 Task: Send an email with the signature Hudson Clark with the subject Congratulations on a new job and the message As per our discussion, please find attached the revised proposal for your review. from softage.8@softage.net to softage.2@softage.net and move the email from Sent Items to the folder Restaurants
Action: Mouse moved to (60, 133)
Screenshot: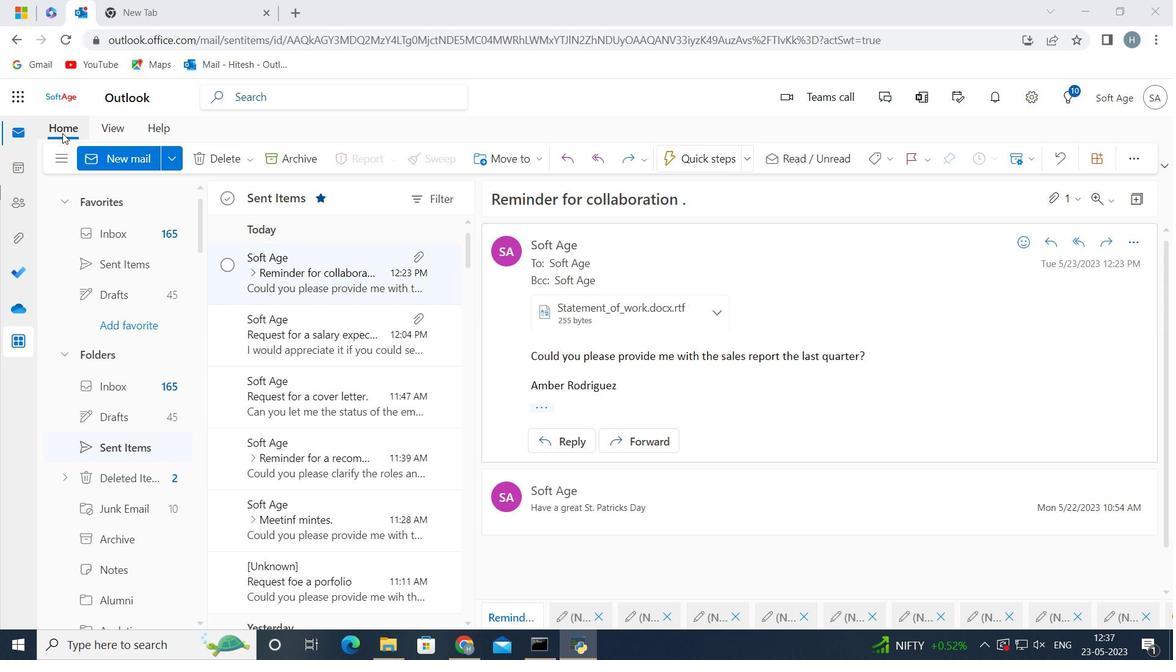 
Action: Mouse pressed left at (60, 133)
Screenshot: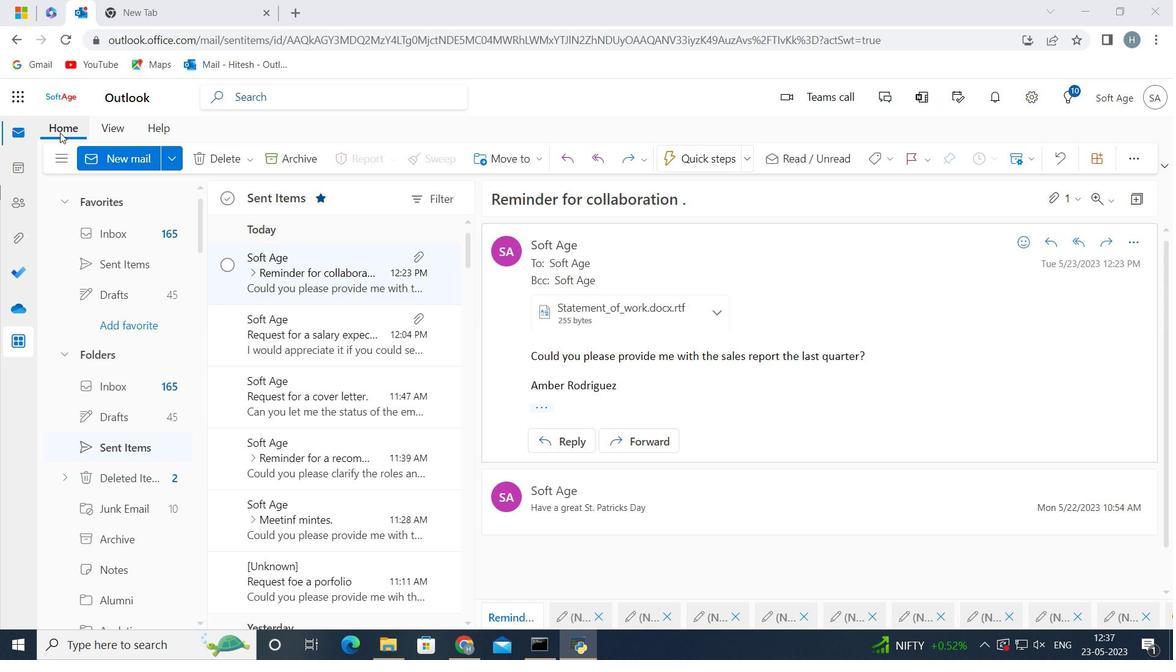 
Action: Mouse moved to (117, 159)
Screenshot: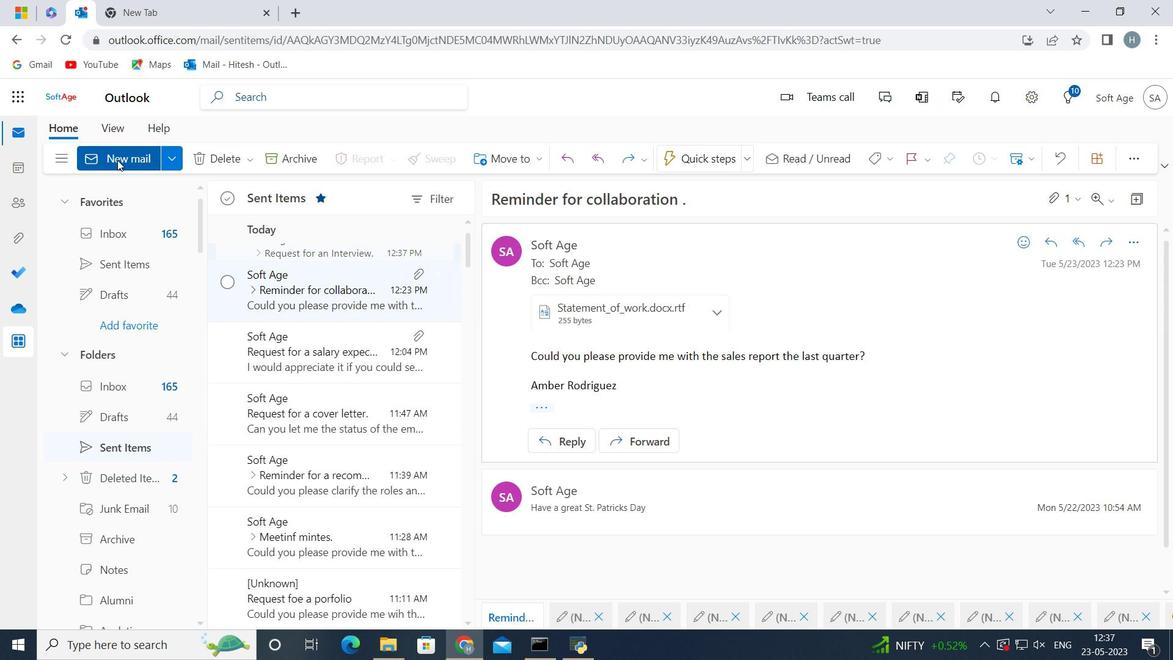 
Action: Mouse pressed left at (117, 159)
Screenshot: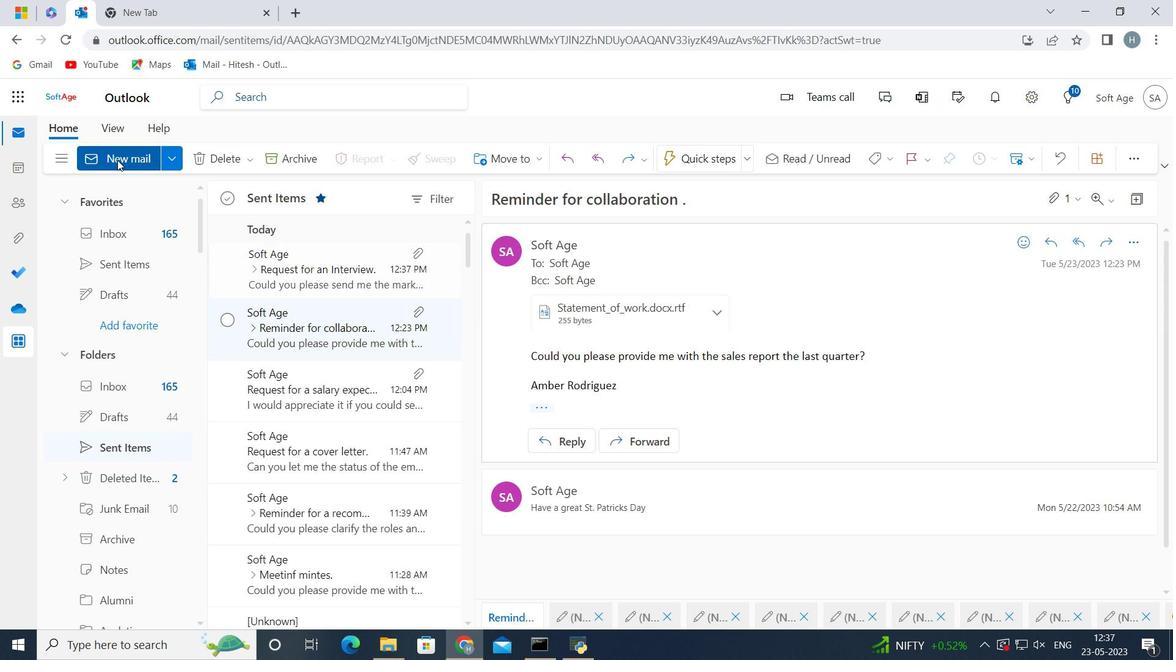 
Action: Mouse moved to (1149, 136)
Screenshot: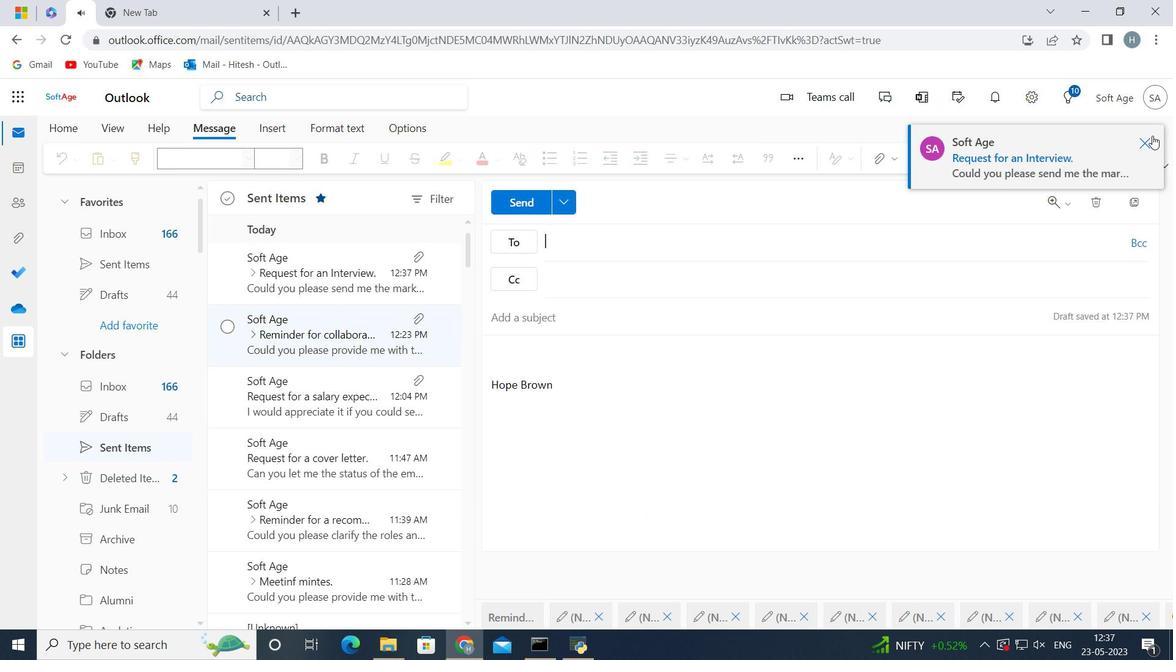 
Action: Mouse pressed left at (1149, 136)
Screenshot: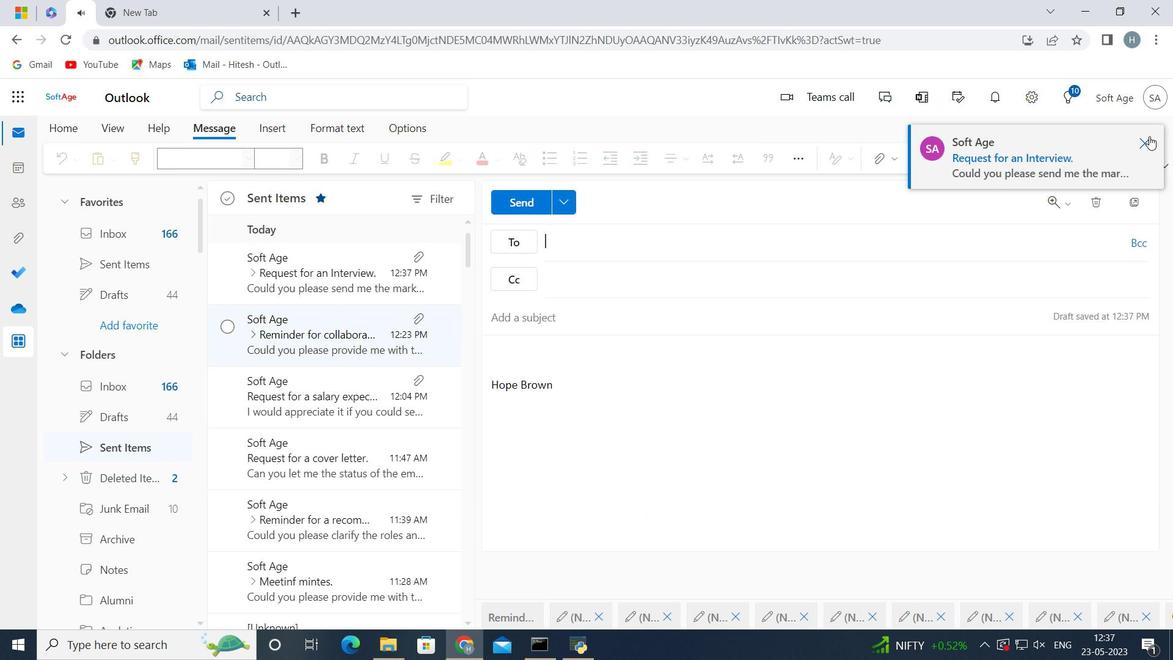 
Action: Mouse moved to (964, 162)
Screenshot: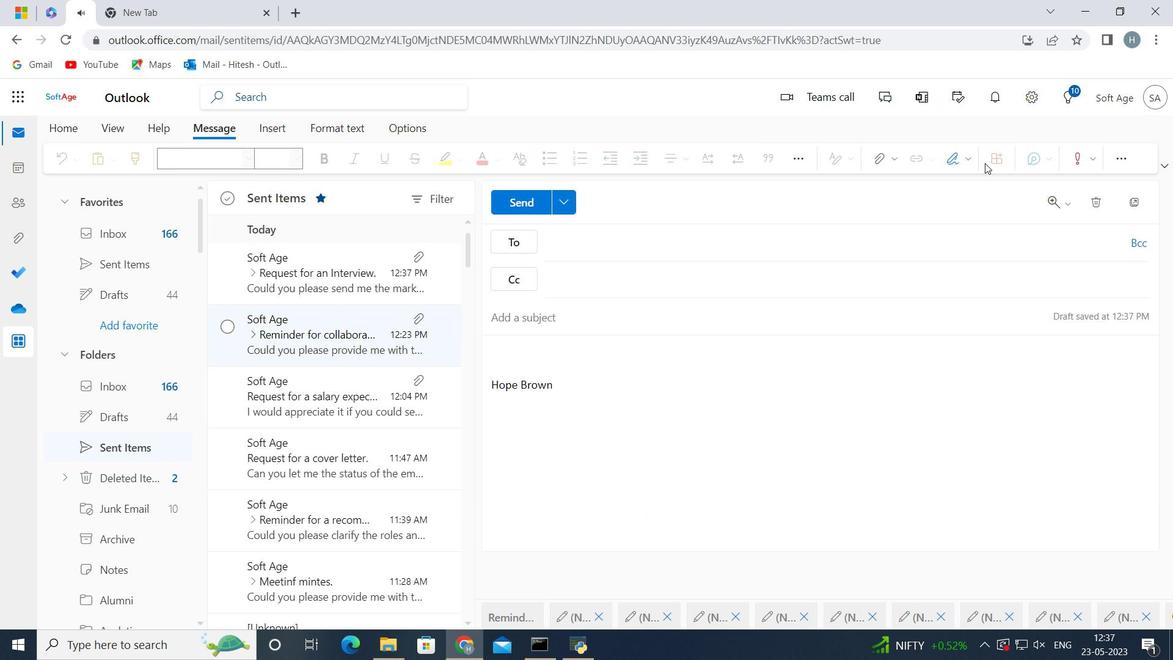 
Action: Mouse pressed left at (964, 162)
Screenshot: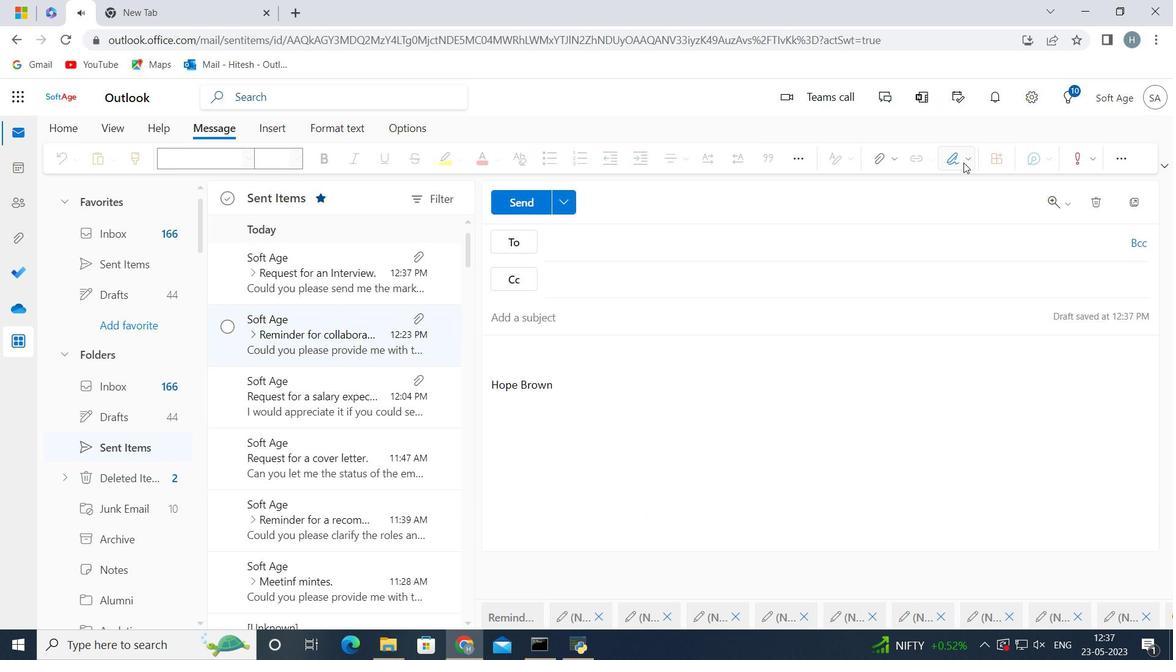
Action: Mouse moved to (932, 216)
Screenshot: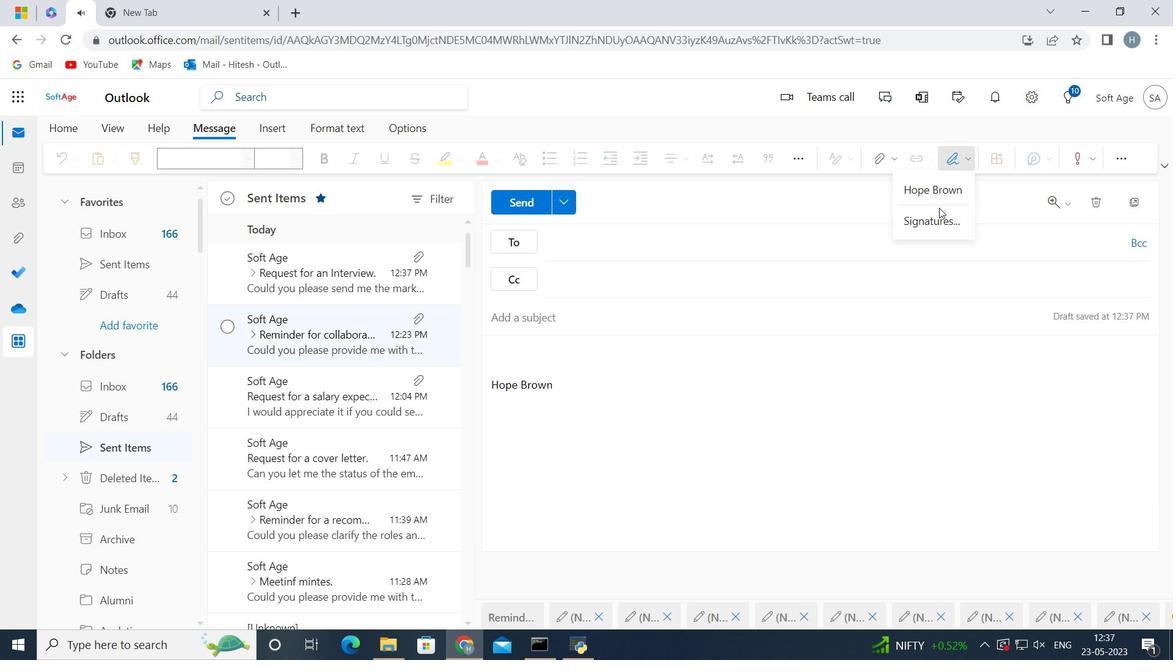 
Action: Mouse pressed left at (932, 216)
Screenshot: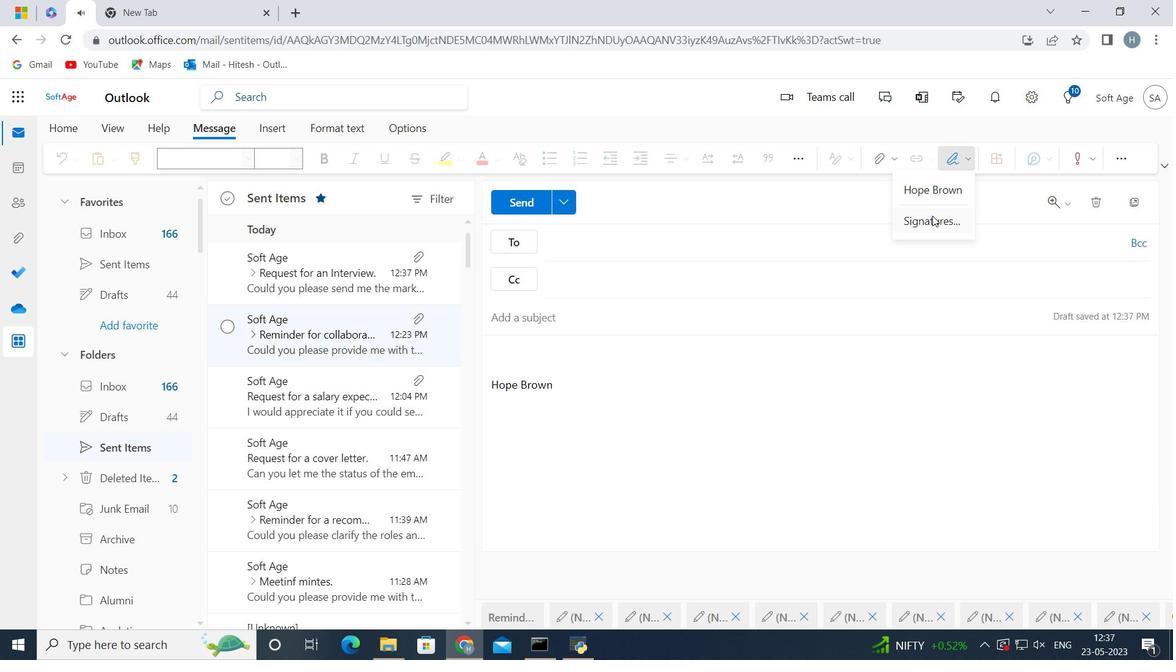 
Action: Mouse moved to (877, 279)
Screenshot: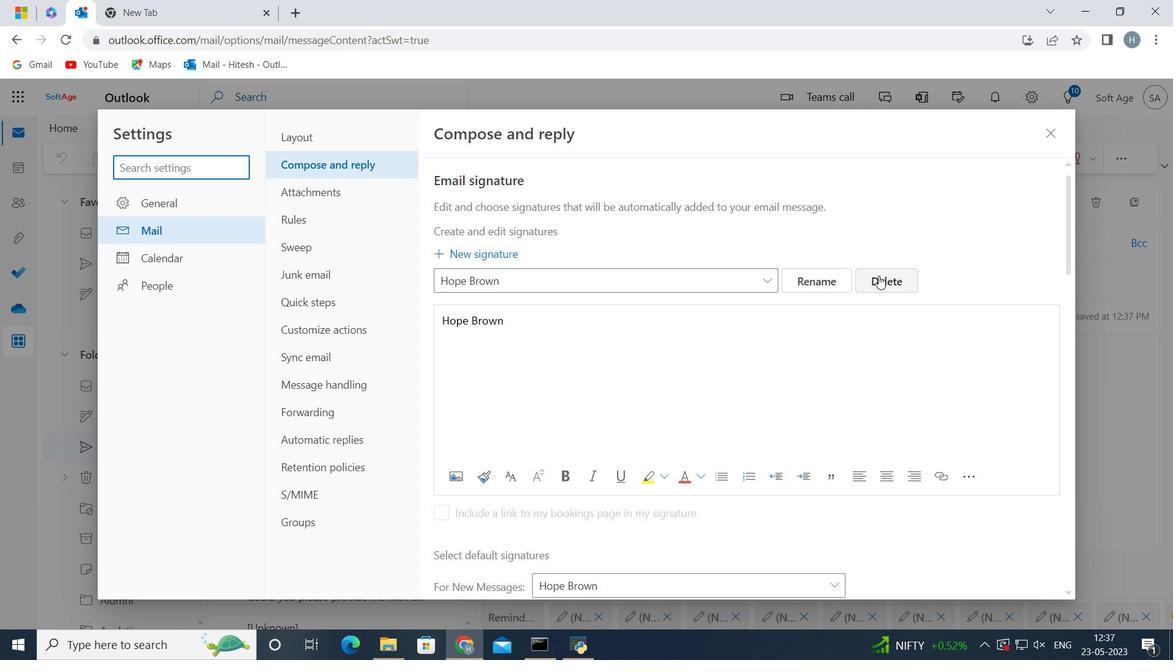 
Action: Mouse pressed left at (877, 279)
Screenshot: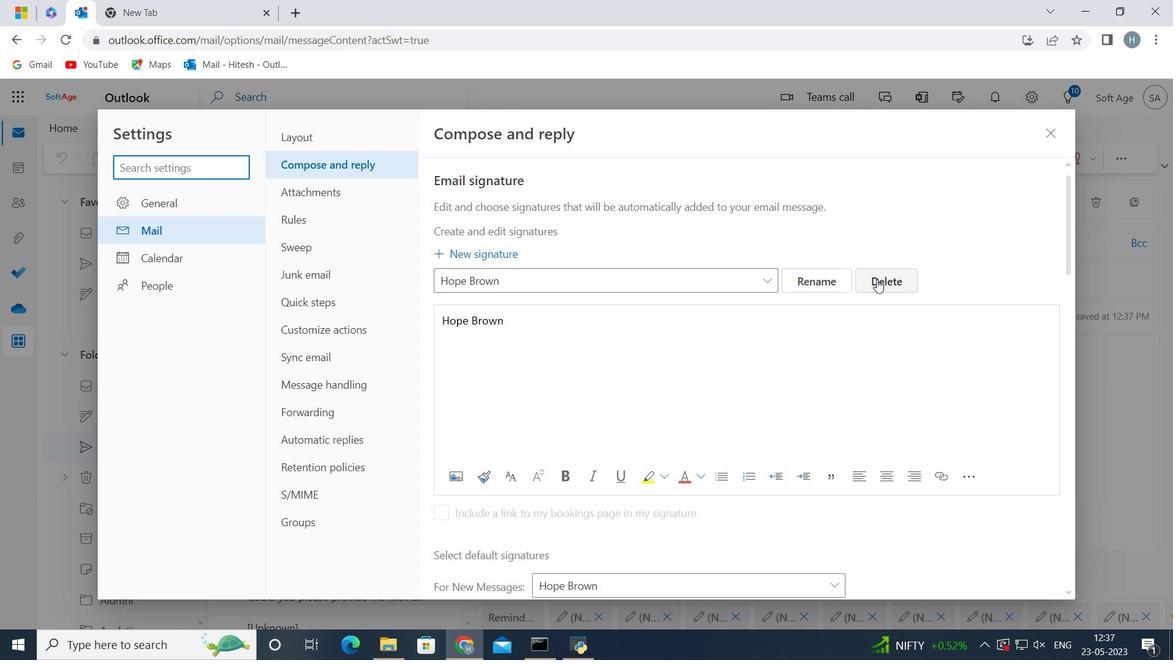 
Action: Mouse moved to (695, 274)
Screenshot: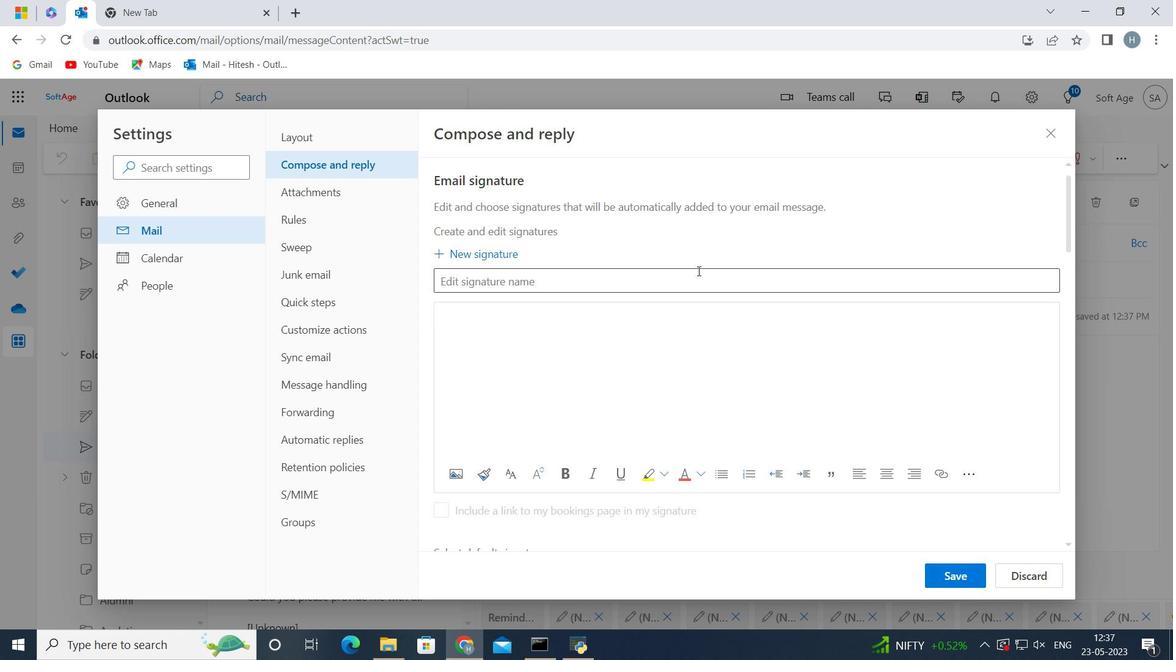 
Action: Mouse pressed left at (695, 274)
Screenshot: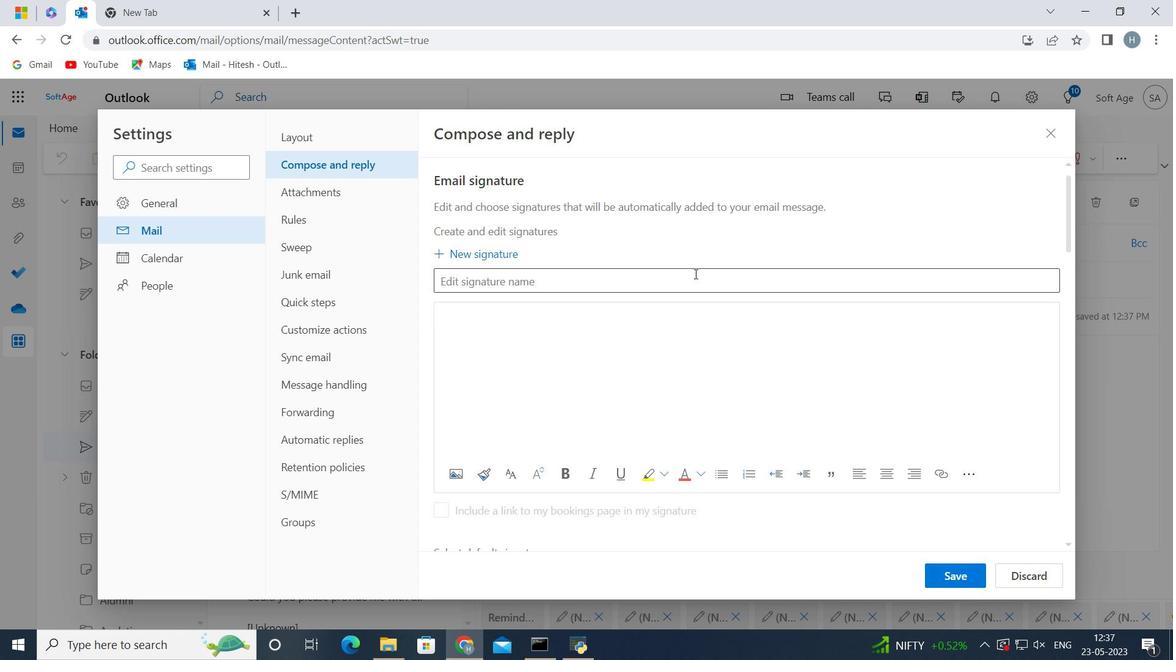 
Action: Key pressed <Key.shift><Key.shift><Key.shift><Key.shift>Hudson<Key.space><Key.shift>Clark
Screenshot: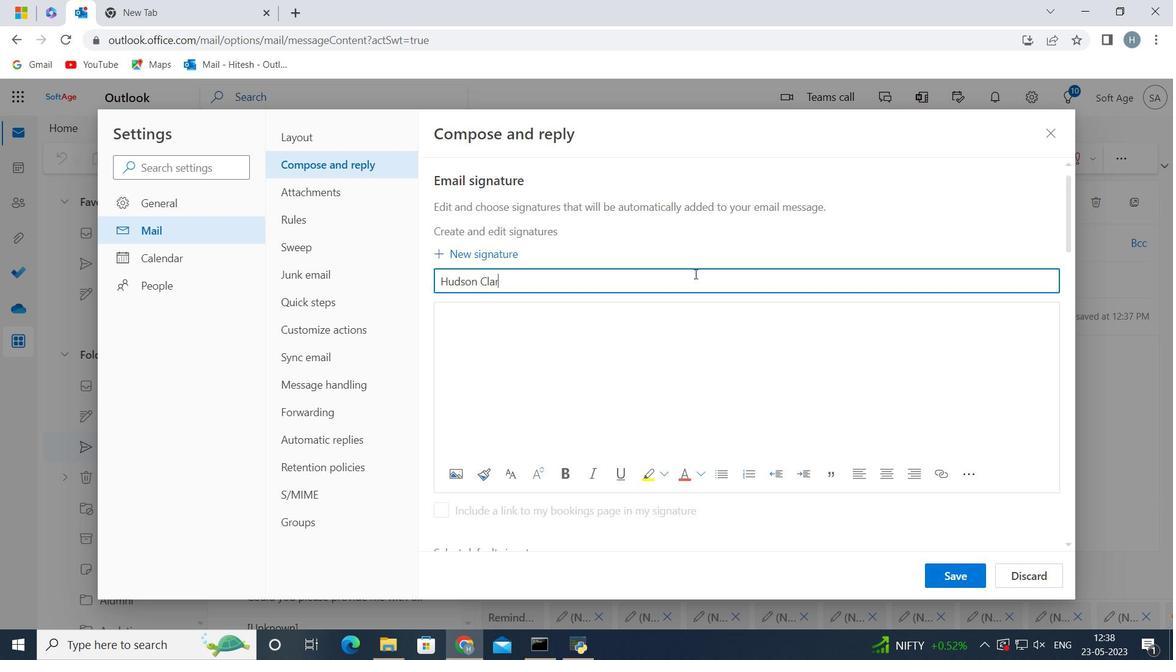 
Action: Mouse moved to (532, 324)
Screenshot: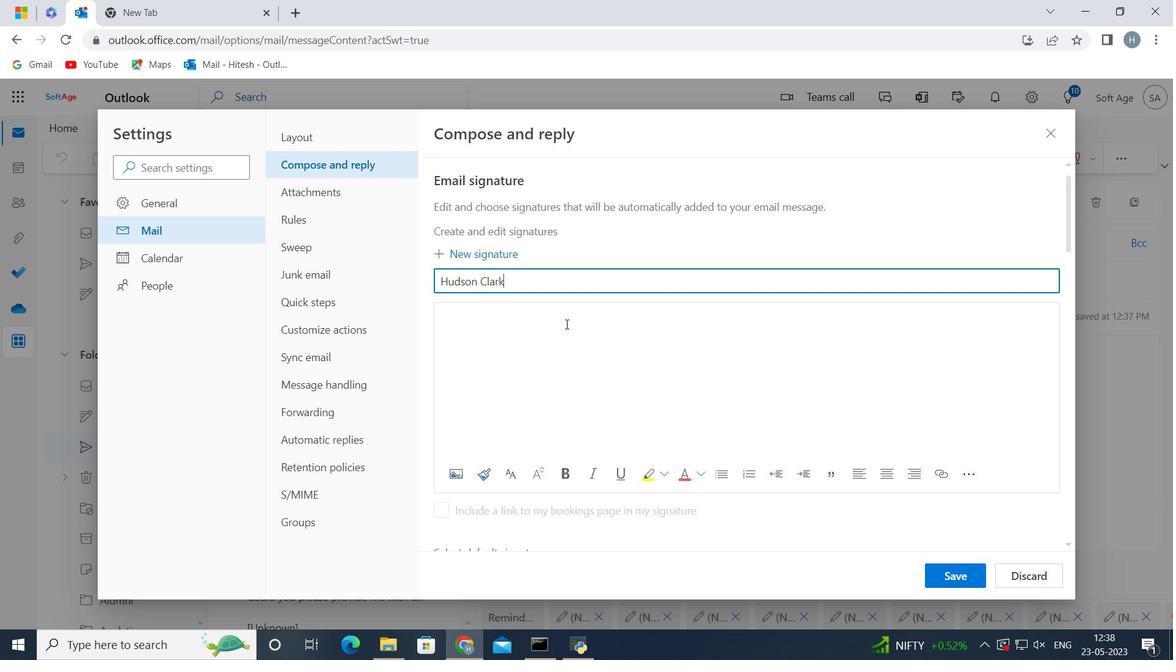 
Action: Mouse pressed left at (532, 324)
Screenshot: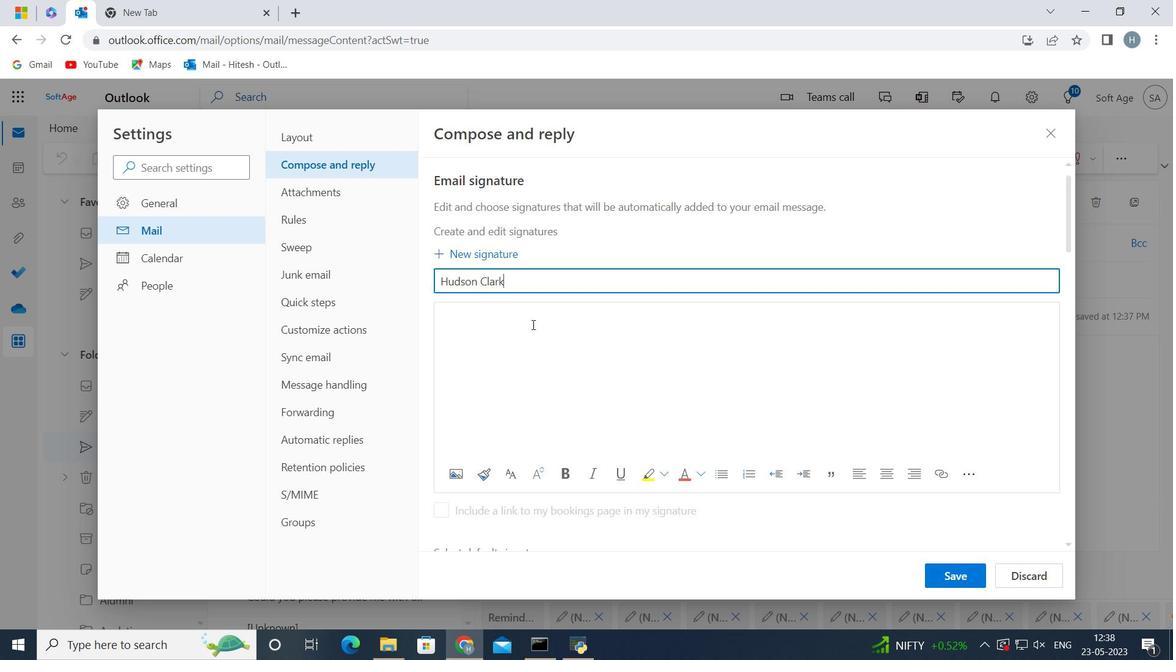 
Action: Key pressed <Key.shift>Hudson<Key.space><Key.shift>Clark<Key.space>
Screenshot: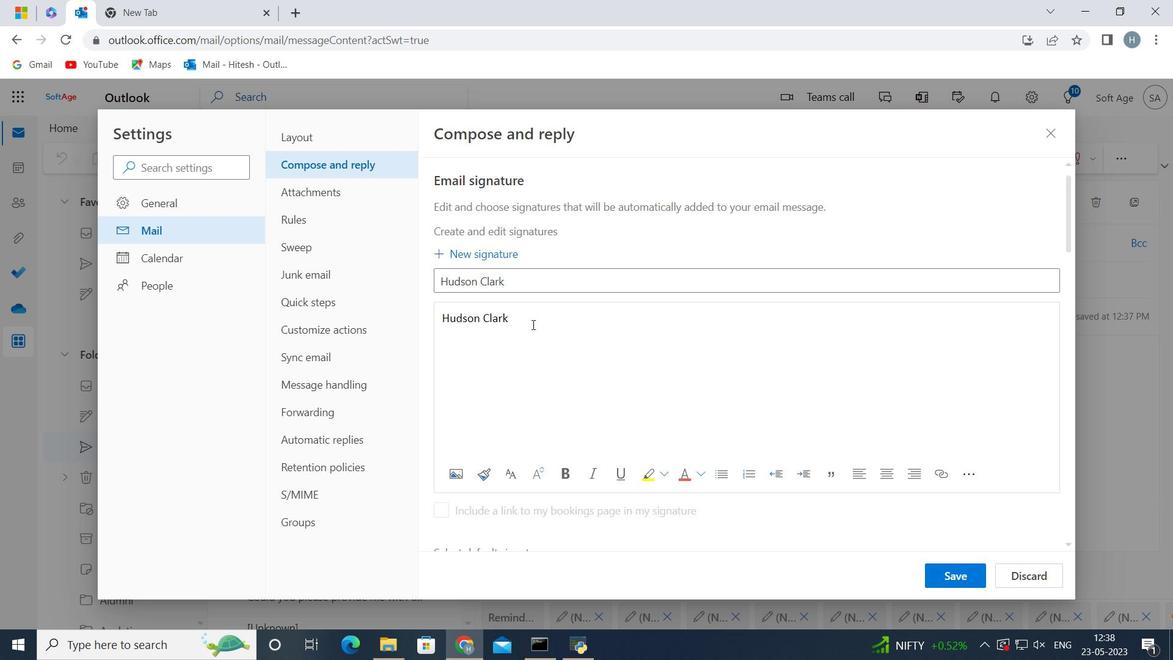 
Action: Mouse moved to (942, 578)
Screenshot: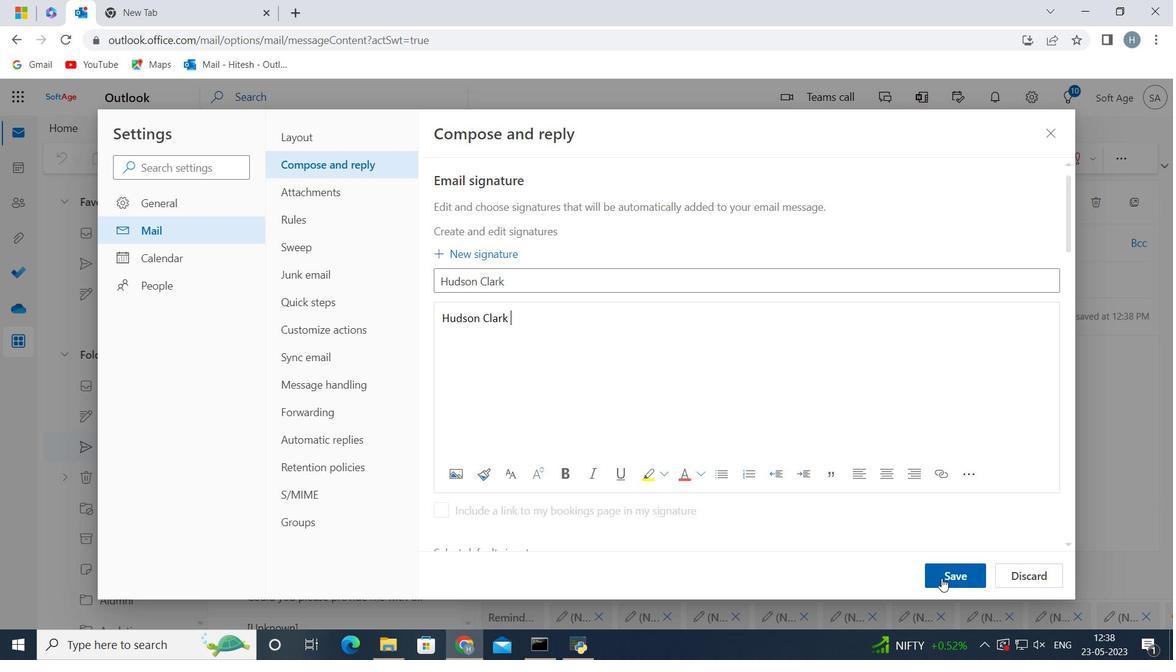 
Action: Mouse pressed left at (942, 578)
Screenshot: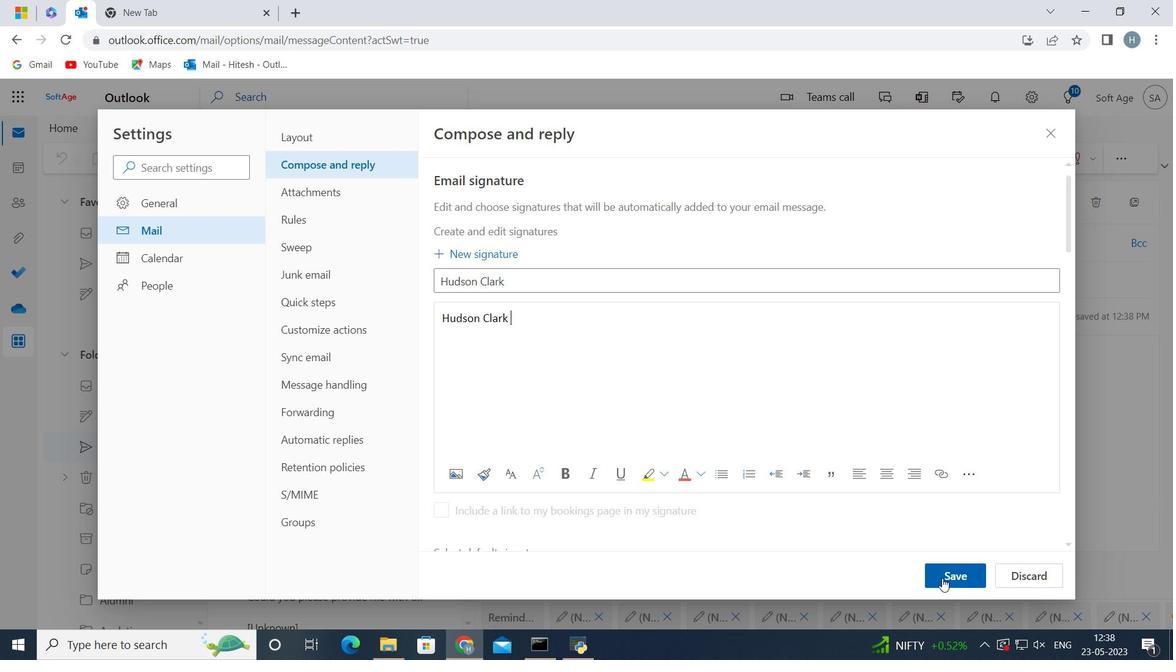 
Action: Mouse moved to (792, 315)
Screenshot: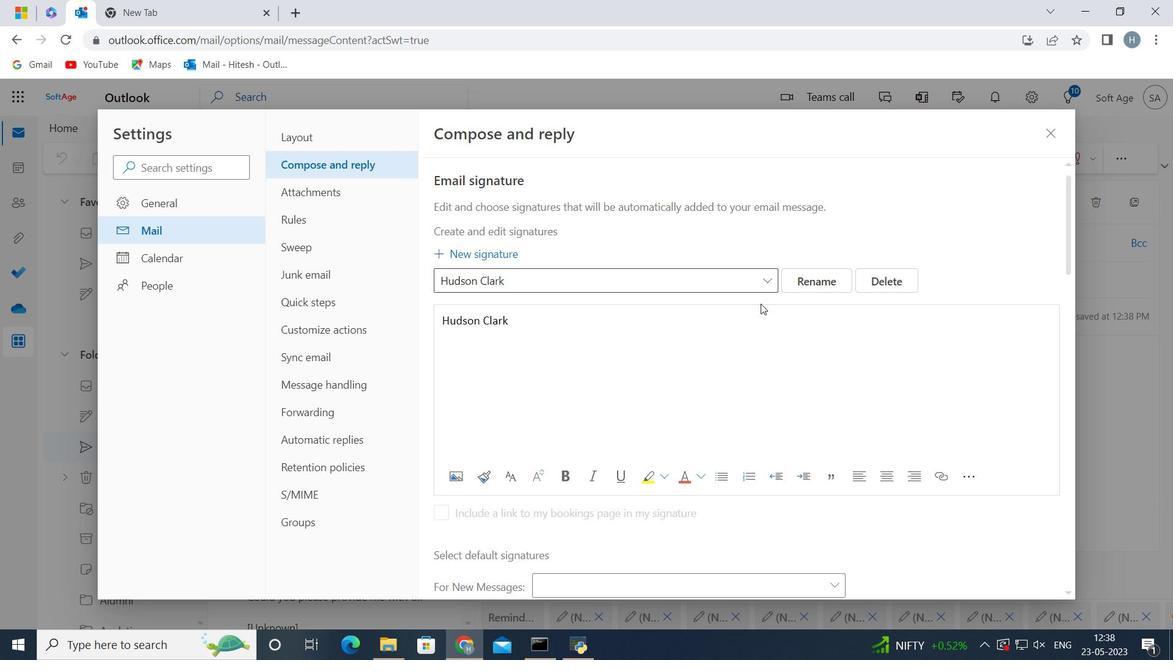 
Action: Mouse scrolled (792, 314) with delta (0, 0)
Screenshot: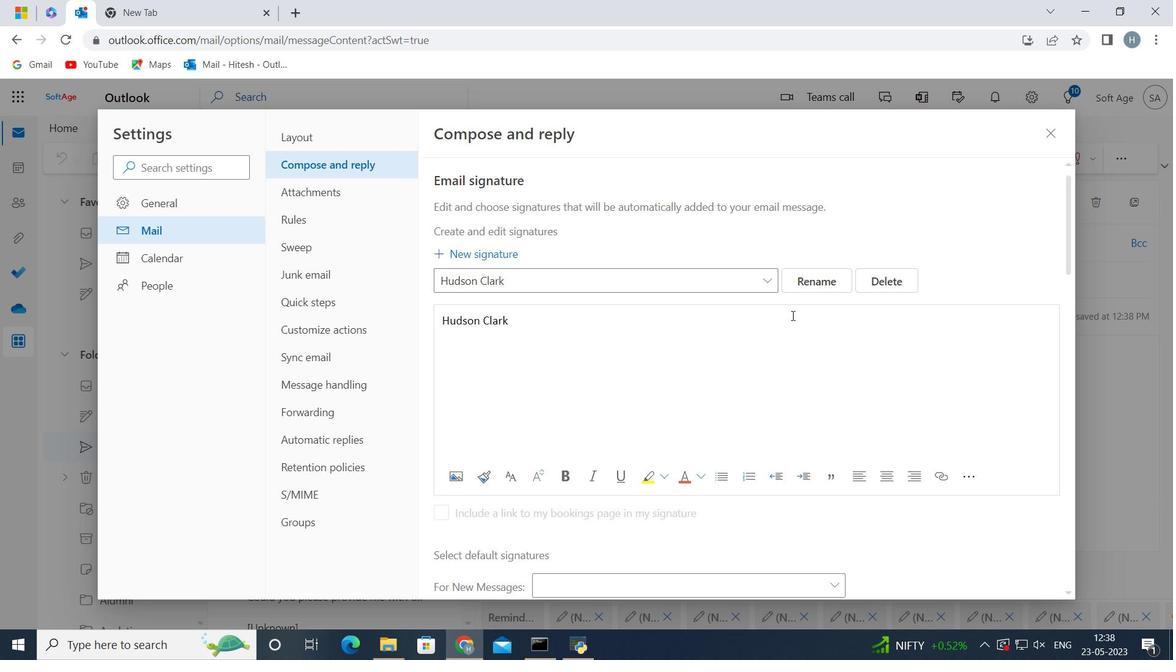 
Action: Mouse scrolled (792, 314) with delta (0, 0)
Screenshot: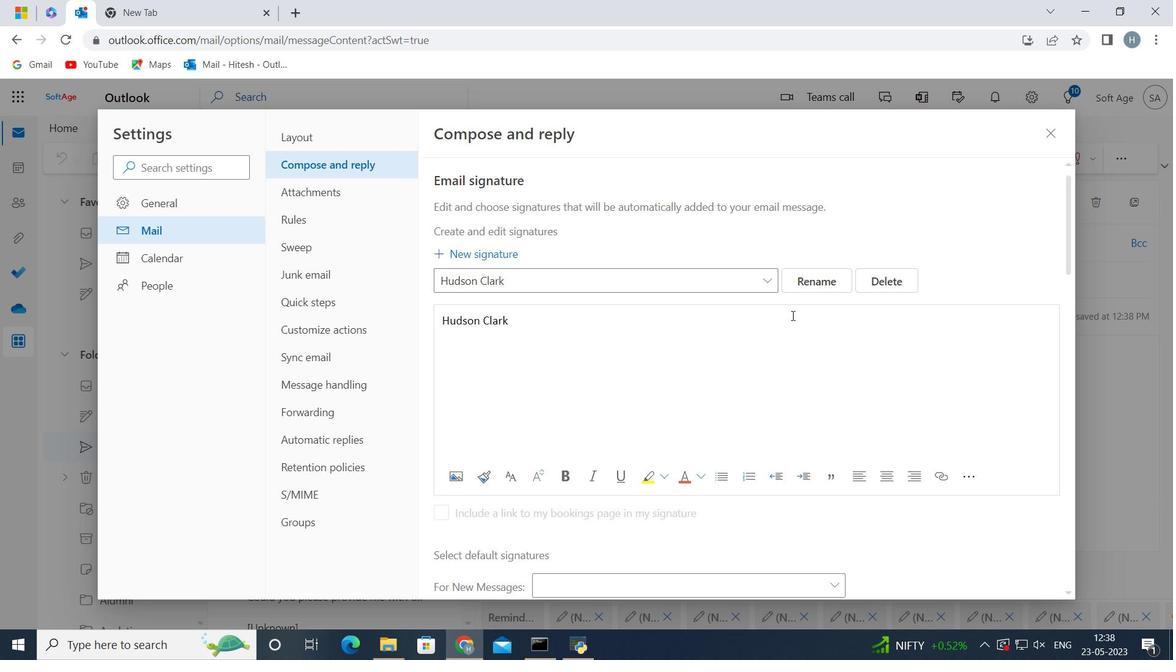 
Action: Mouse moved to (760, 438)
Screenshot: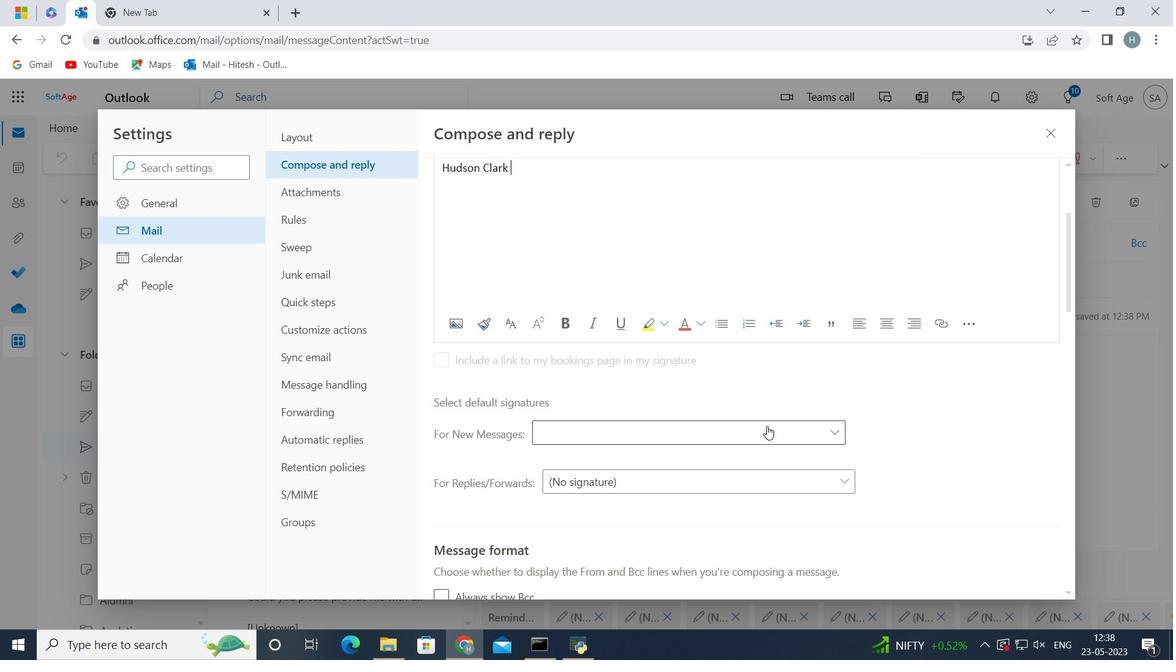 
Action: Mouse pressed left at (760, 438)
Screenshot: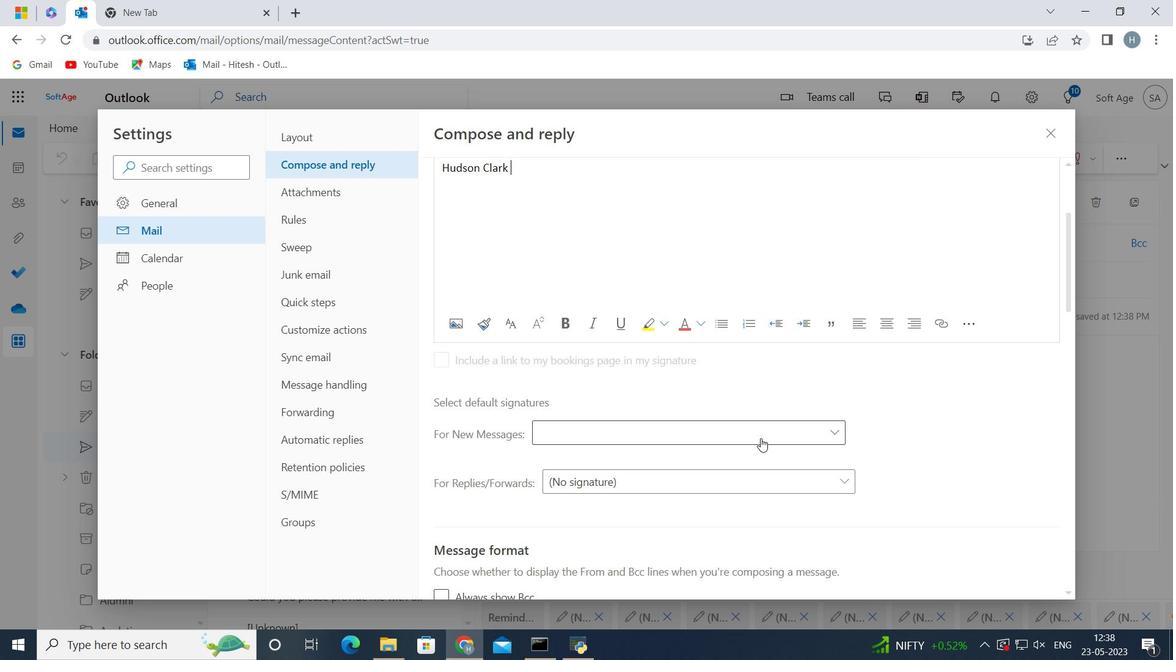 
Action: Mouse moved to (728, 482)
Screenshot: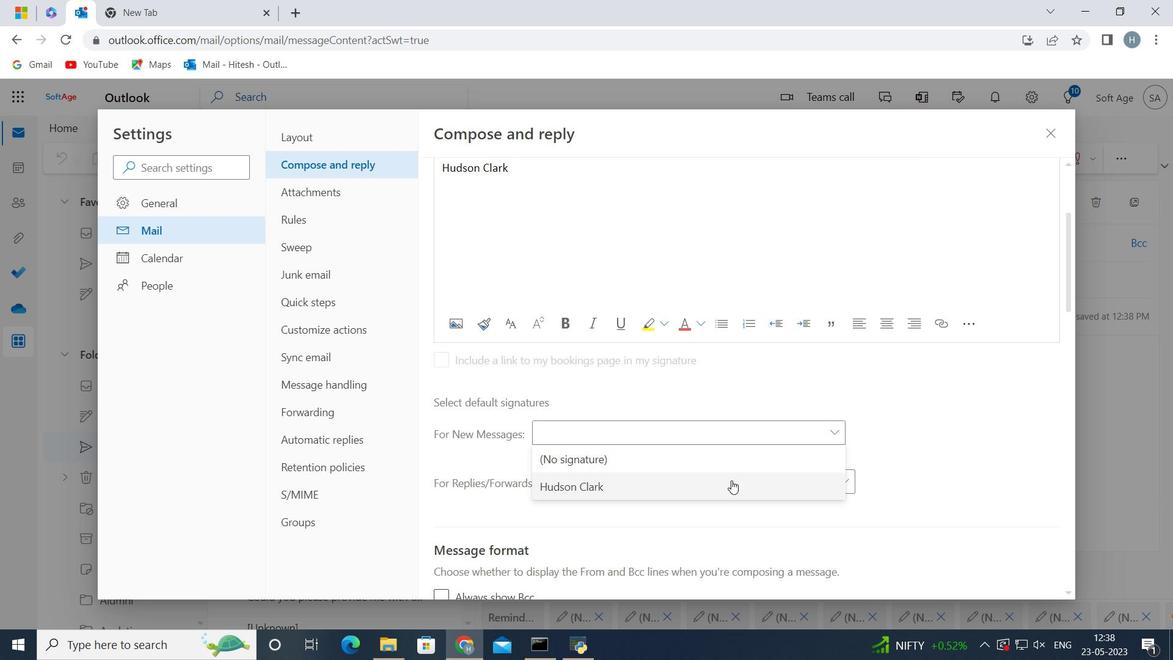
Action: Mouse pressed left at (728, 482)
Screenshot: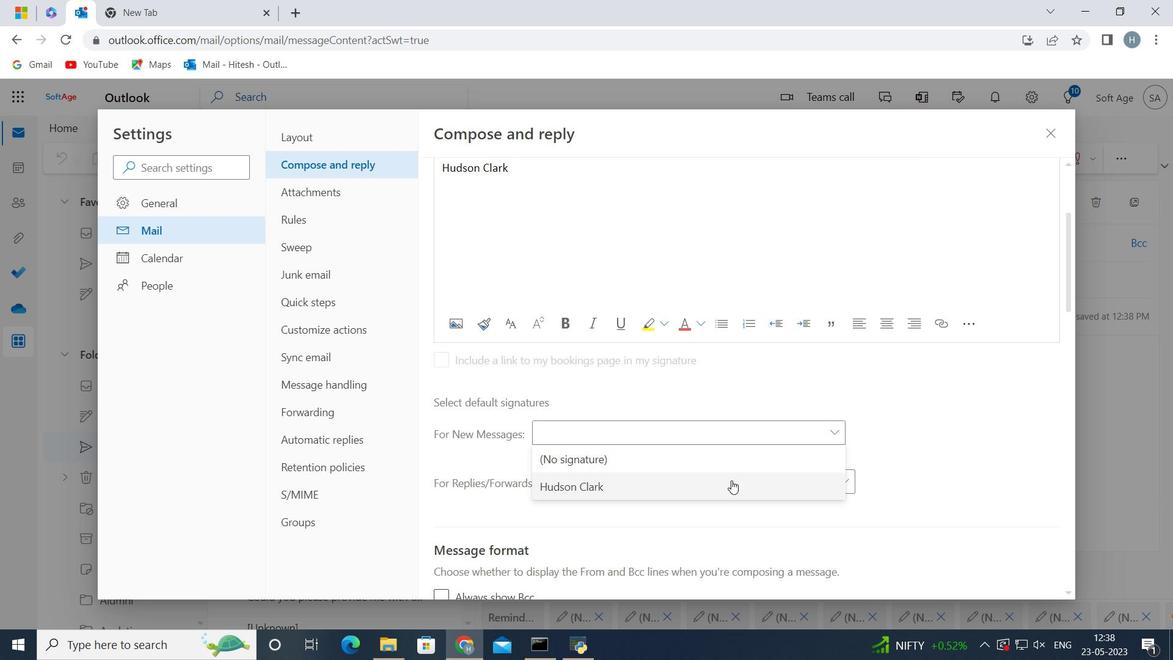 
Action: Mouse moved to (956, 572)
Screenshot: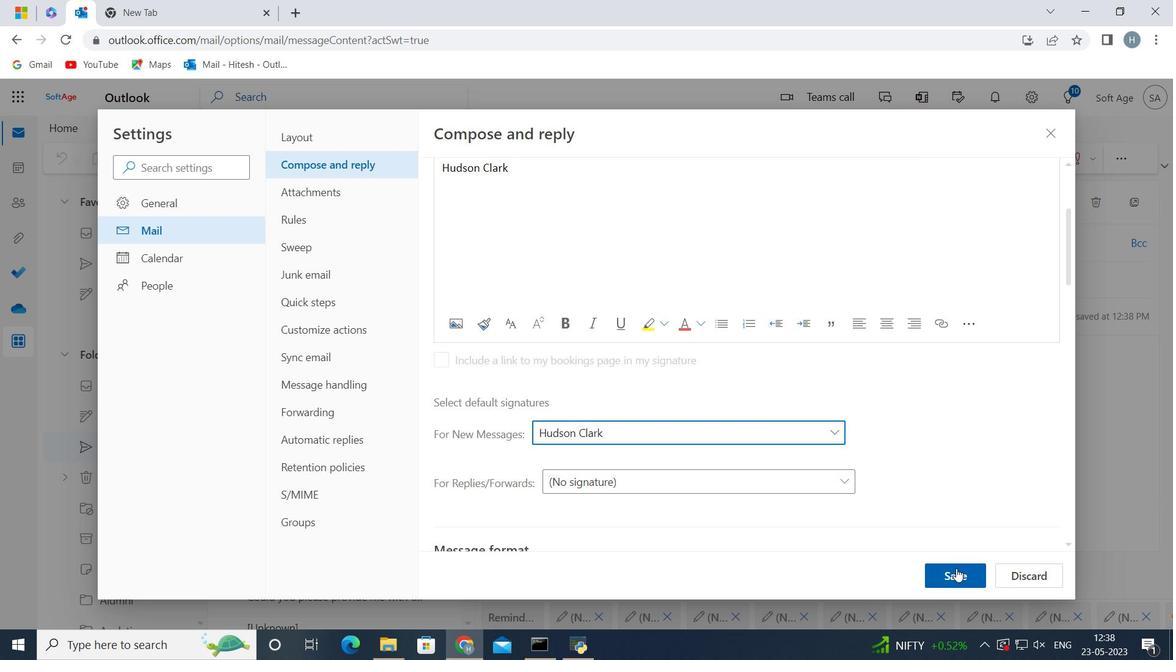 
Action: Mouse pressed left at (956, 572)
Screenshot: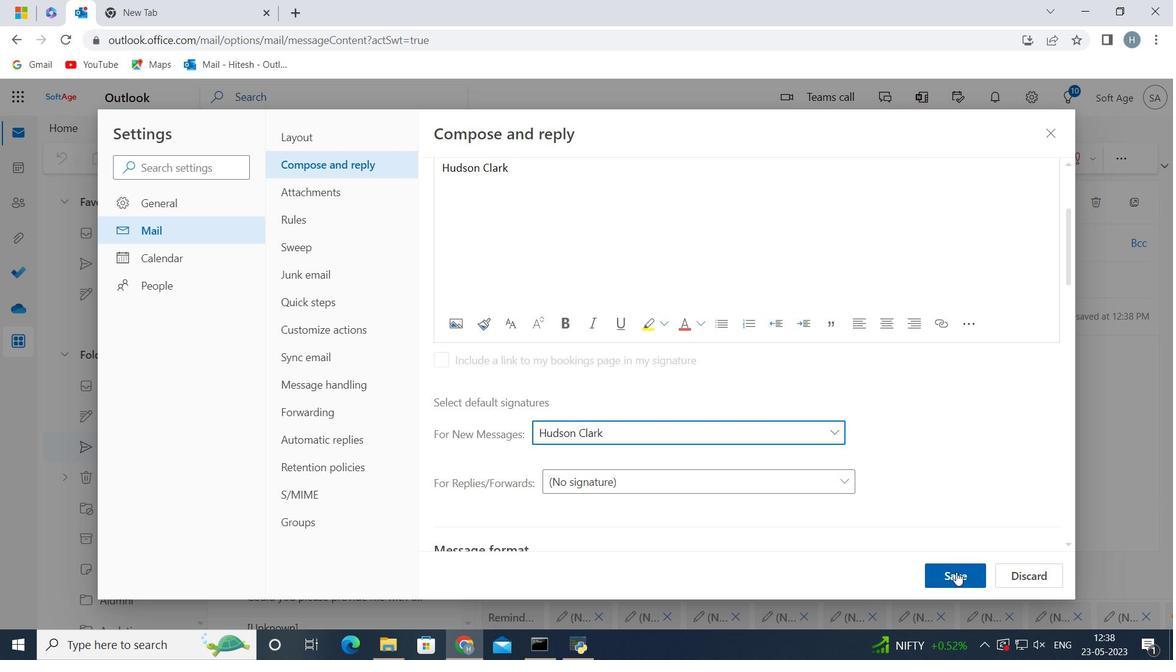 
Action: Mouse moved to (1049, 136)
Screenshot: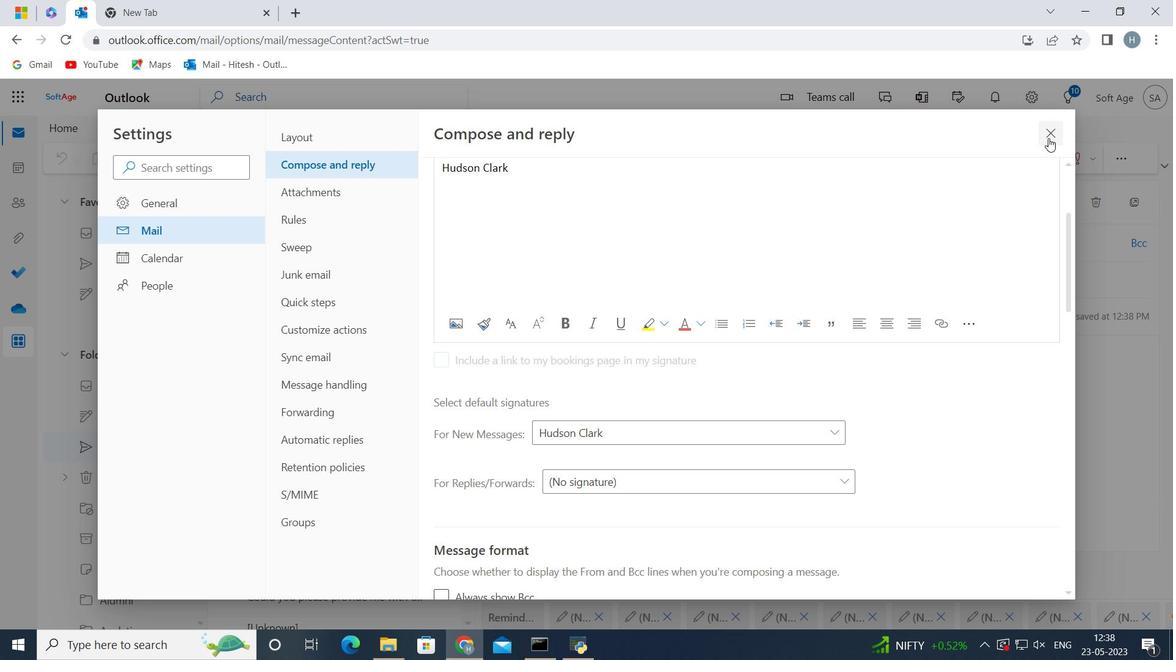 
Action: Mouse pressed left at (1049, 136)
Screenshot: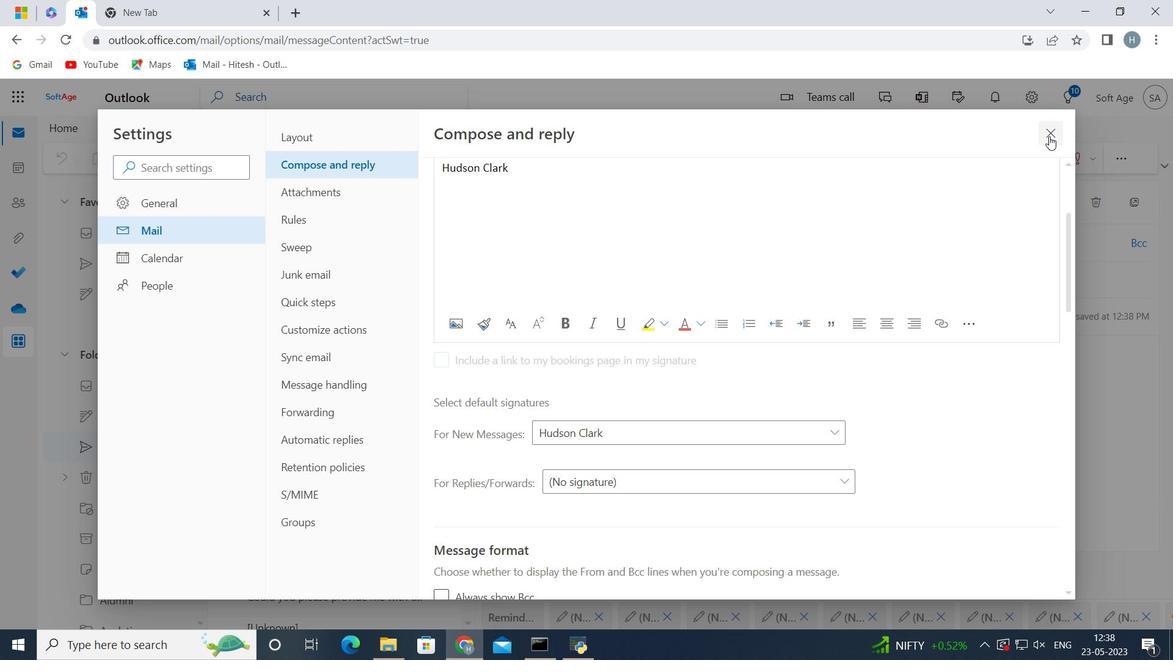 
Action: Mouse moved to (574, 317)
Screenshot: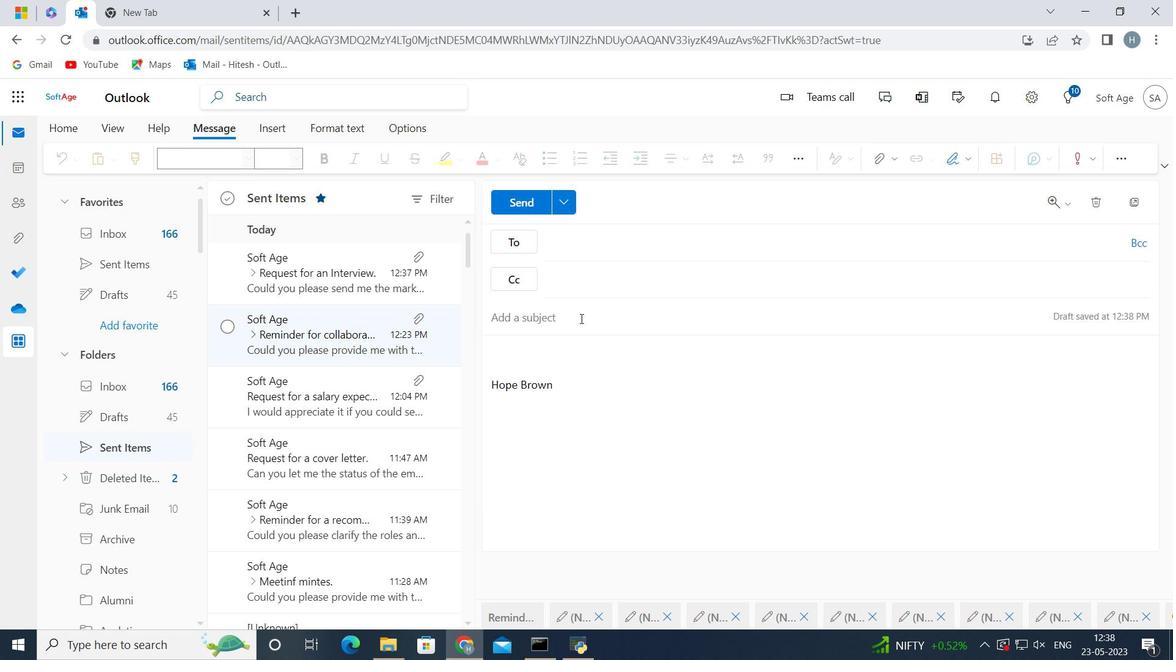 
Action: Mouse pressed left at (574, 317)
Screenshot: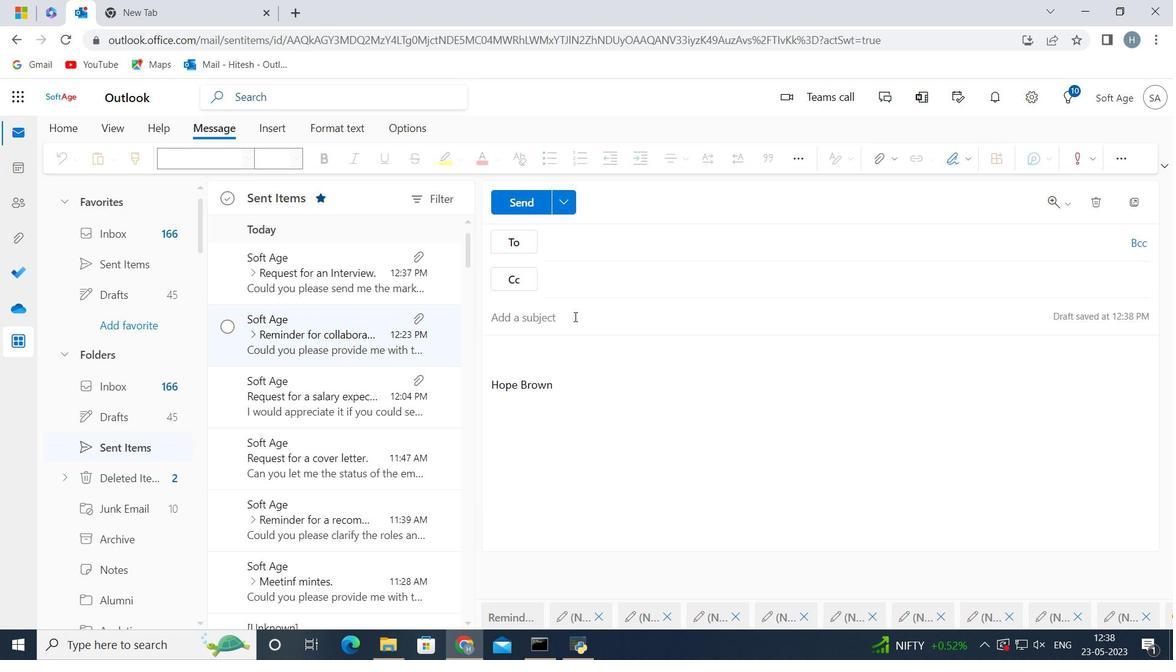 
Action: Key pressed <Key.shift>Congratulations<Key.space>on<Key.space>a<Key.space>new<Key.space>job<Key.space>
Screenshot: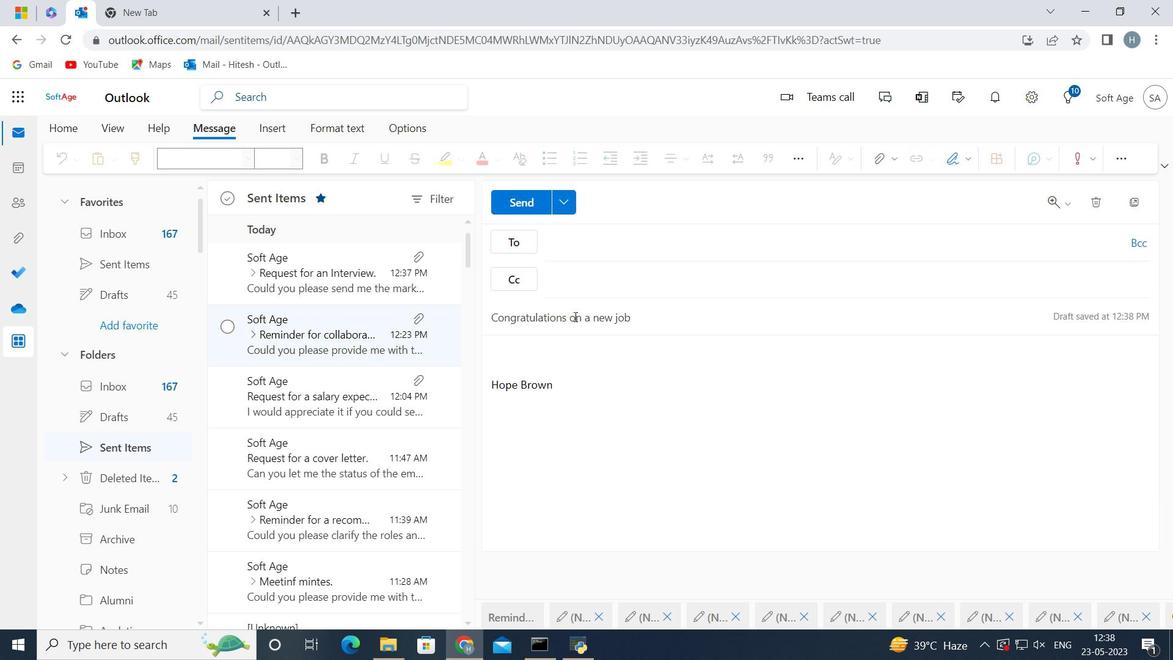 
Action: Mouse moved to (574, 385)
Screenshot: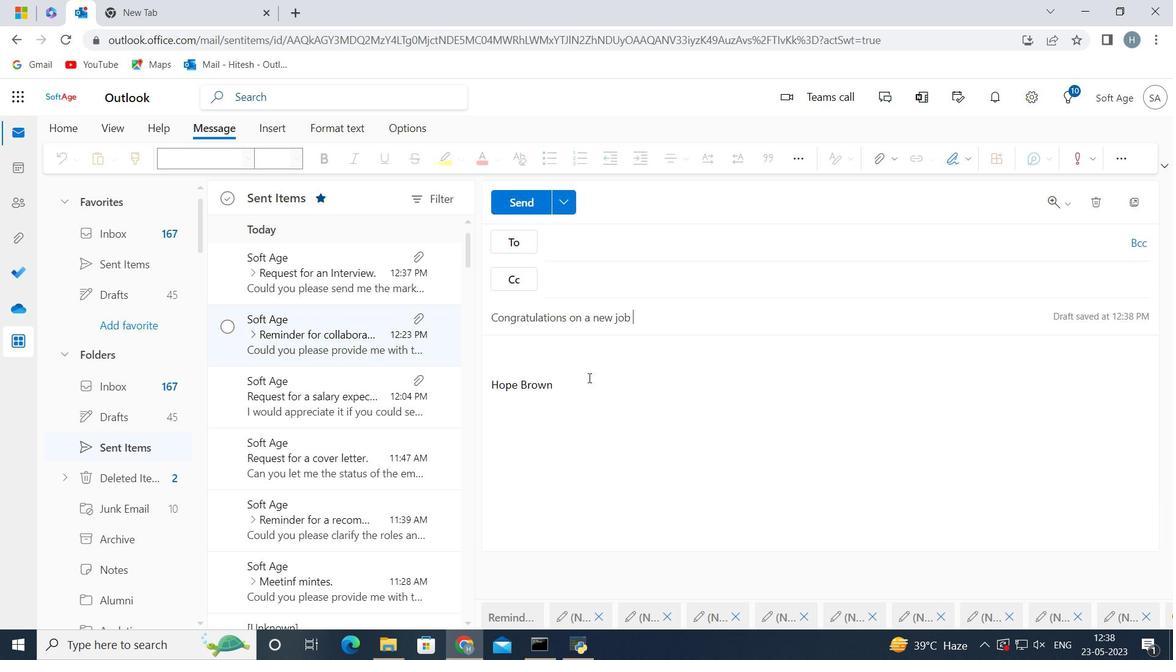 
Action: Mouse pressed left at (574, 385)
Screenshot: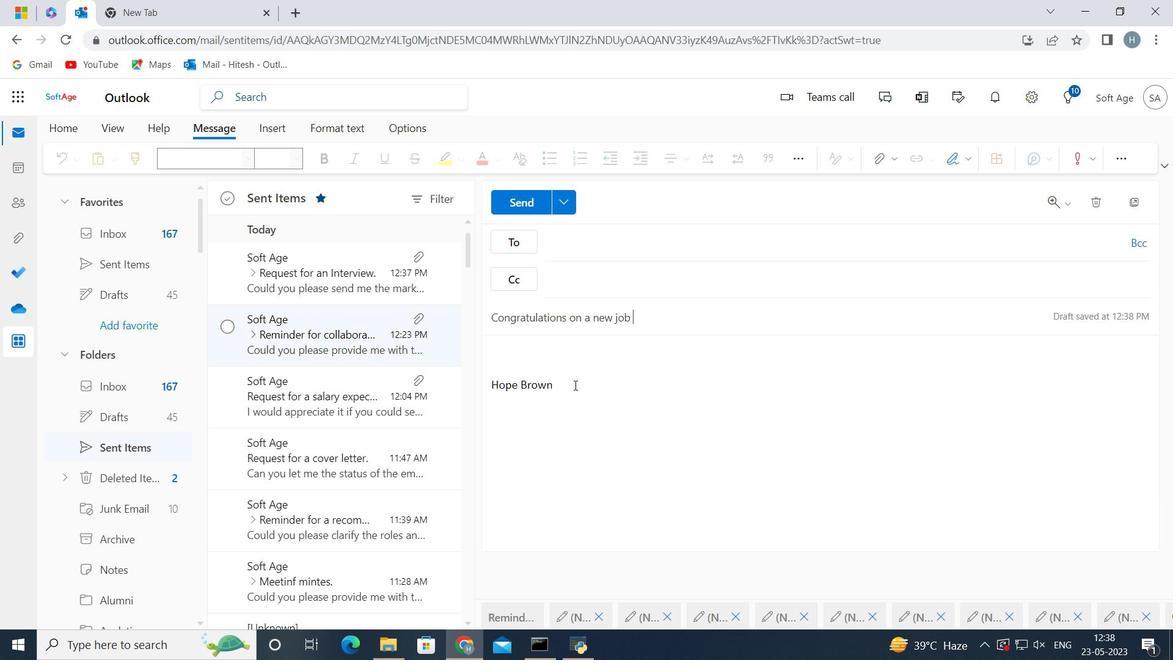 
Action: Key pressed <Key.backspace><Key.backspace><Key.backspace><Key.backspace><Key.backspace><Key.backspace><Key.backspace><Key.backspace><Key.backspace><Key.backspace><Key.backspace><Key.backspace><Key.backspace><Key.backspace><Key.backspace><Key.backspace><Key.backspace><Key.backspace><Key.backspace><Key.backspace><Key.backspace><Key.backspace><Key.backspace><Key.backspace><Key.backspace><Key.backspace><Key.backspace><Key.backspace><Key.backspace><Key.backspace><Key.backspace><Key.backspace><Key.backspace><Key.backspace><Key.backspace><Key.backspace><Key.backspace><Key.backspace><Key.backspace><Key.backspace><Key.backspace><Key.backspace><Key.backspace><Key.backspace><Key.backspace><Key.shift><Key.shift>As<Key.space>per<Key.space>our<Key.space>discussion,<Key.space>please<Key.space>find<Key.space>attached<Key.space>the<Key.space>revised<Key.space>proposal<Key.space>for<Key.space>your<Key.space>review<Key.space>
Screenshot: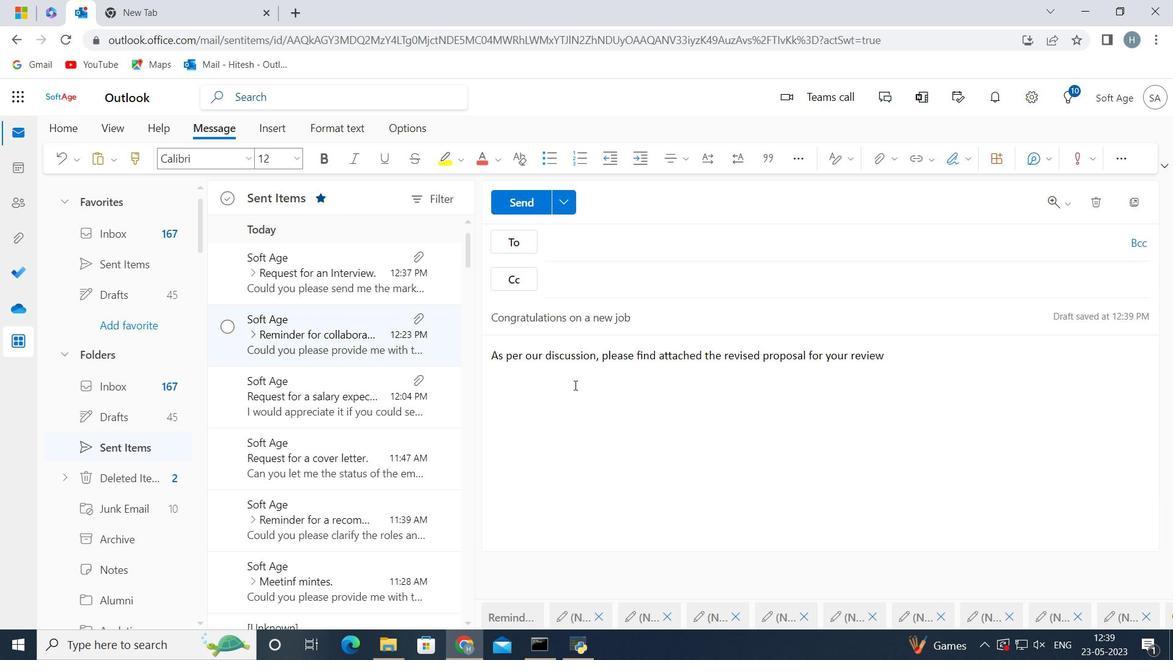 
Action: Mouse moved to (572, 250)
Screenshot: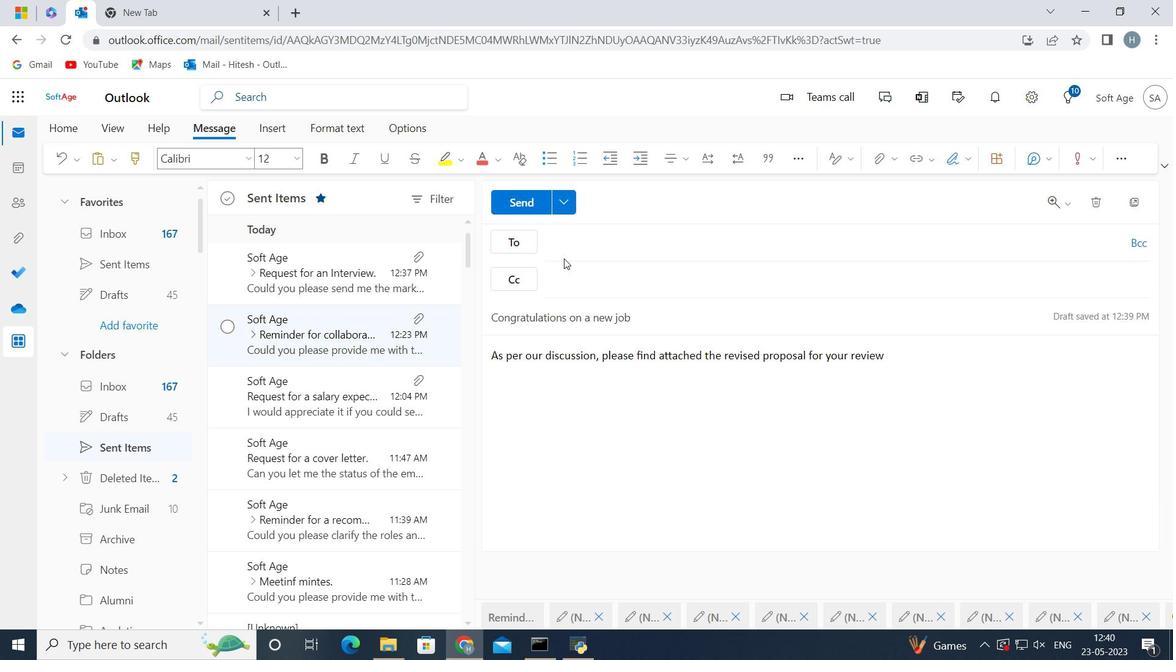 
Action: Mouse pressed left at (572, 250)
Screenshot: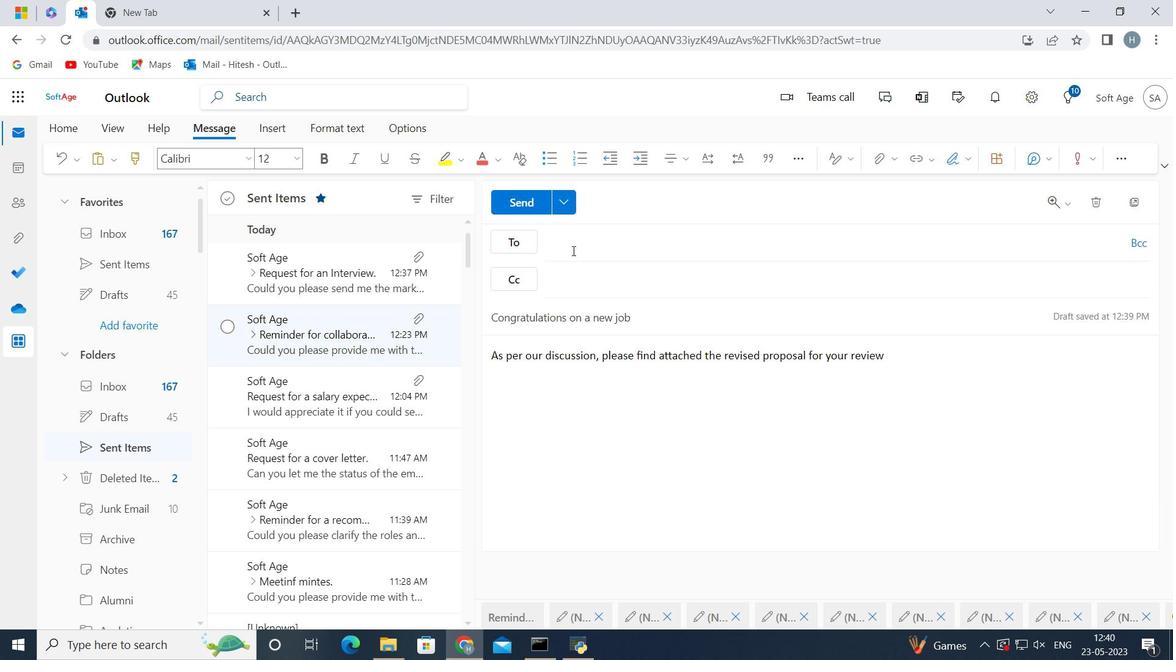 
Action: Key pressed softage.2<Key.shift>@so
Screenshot: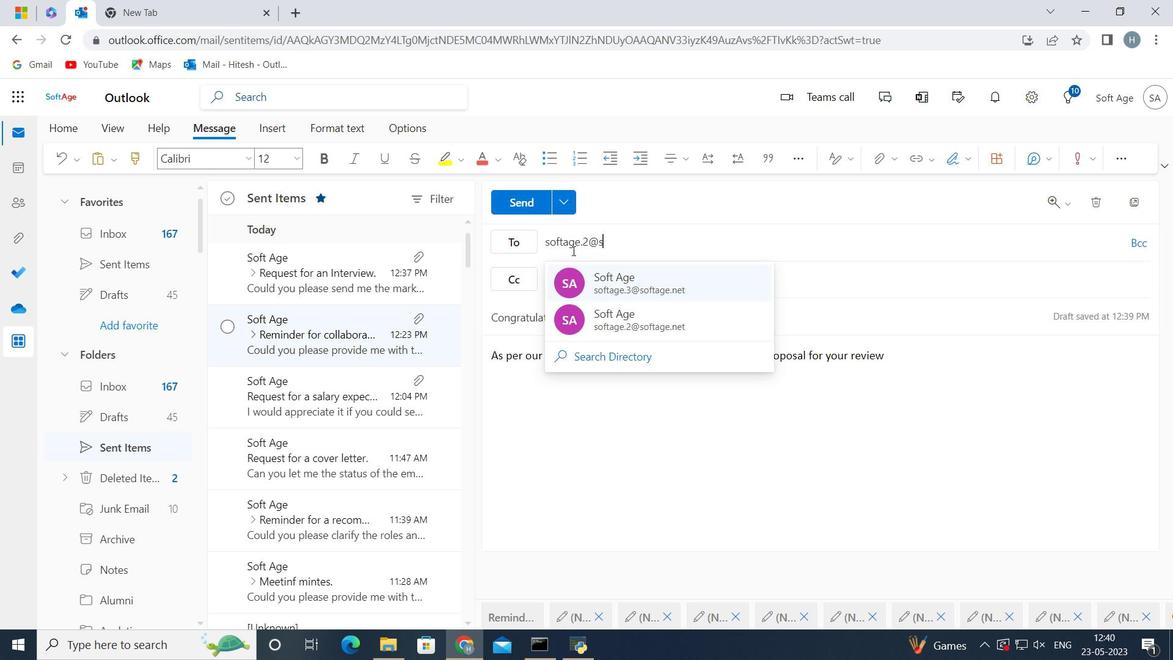 
Action: Mouse moved to (573, 250)
Screenshot: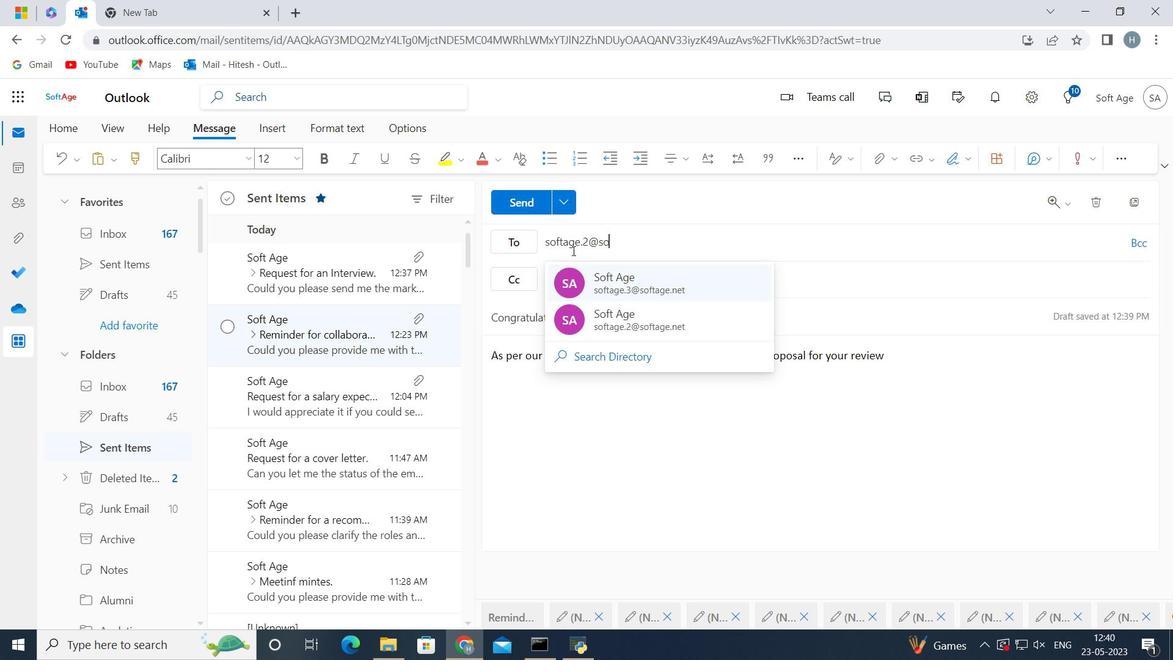 
Action: Key pressed ftage.net
Screenshot: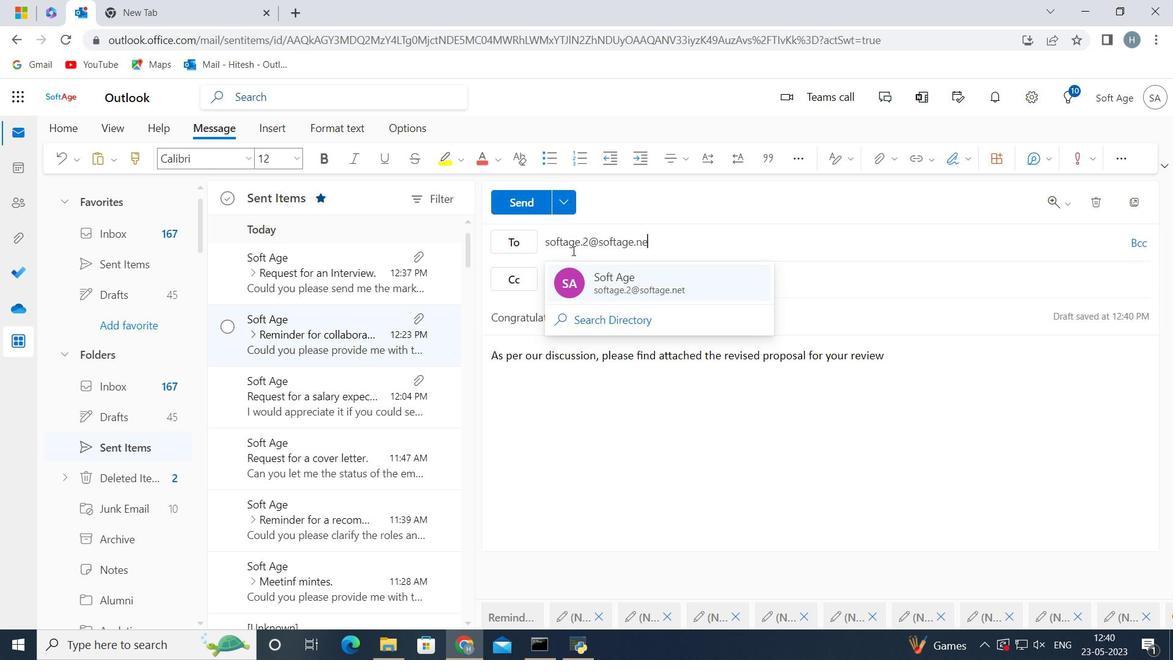 
Action: Mouse moved to (594, 280)
Screenshot: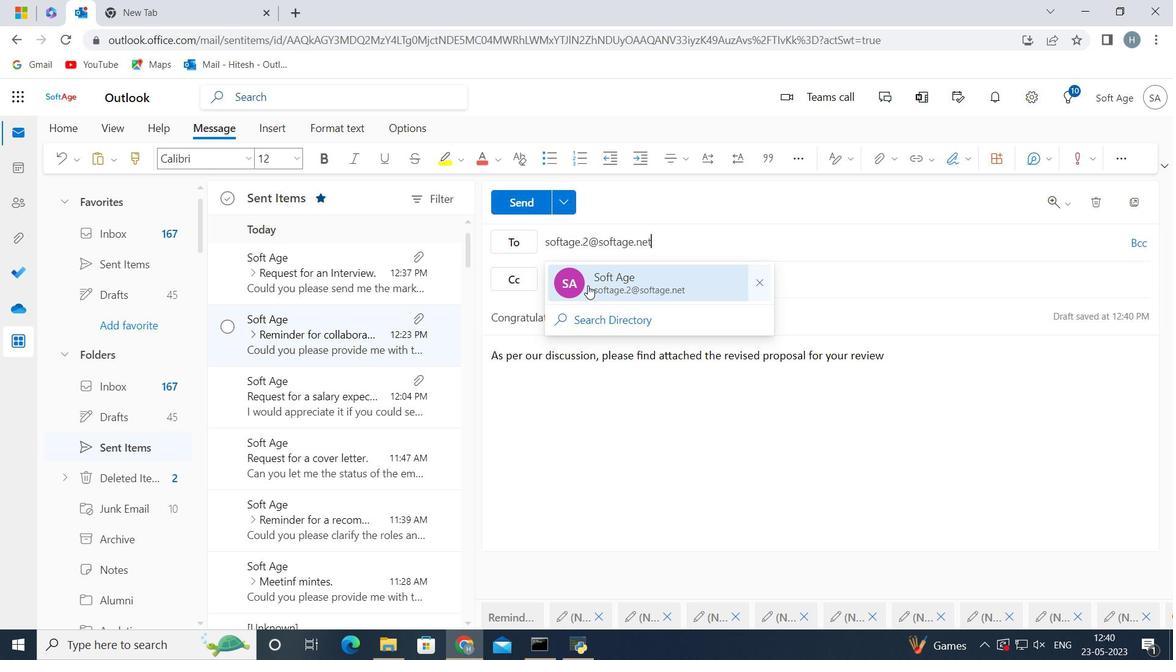 
Action: Mouse pressed left at (594, 280)
Screenshot: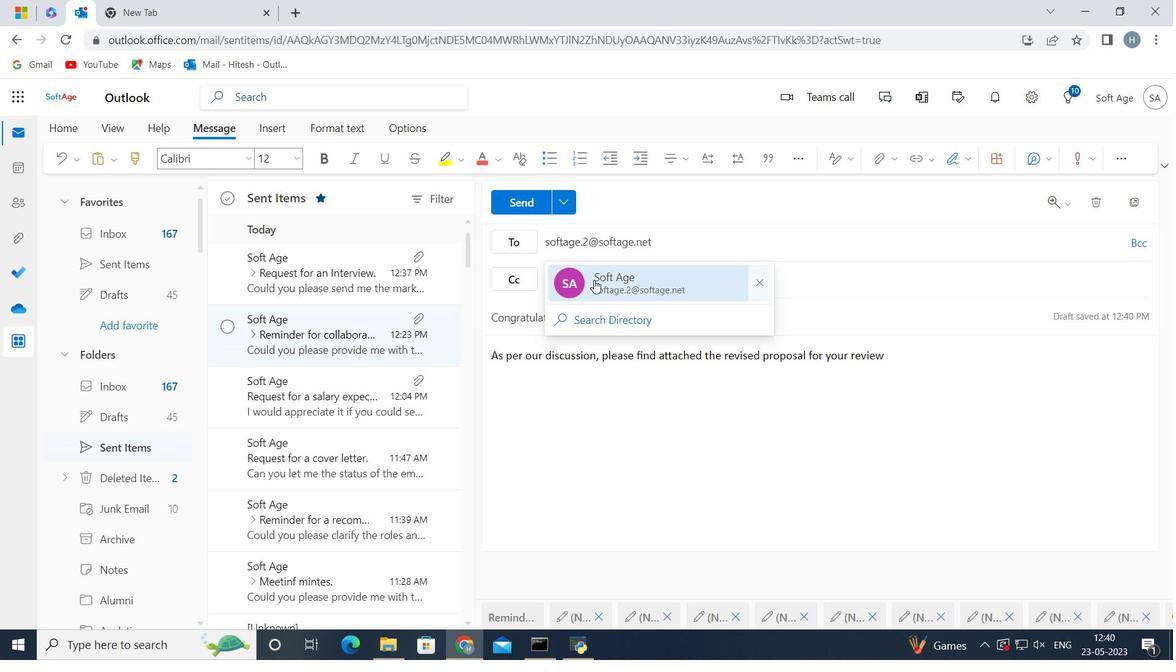 
Action: Mouse moved to (525, 203)
Screenshot: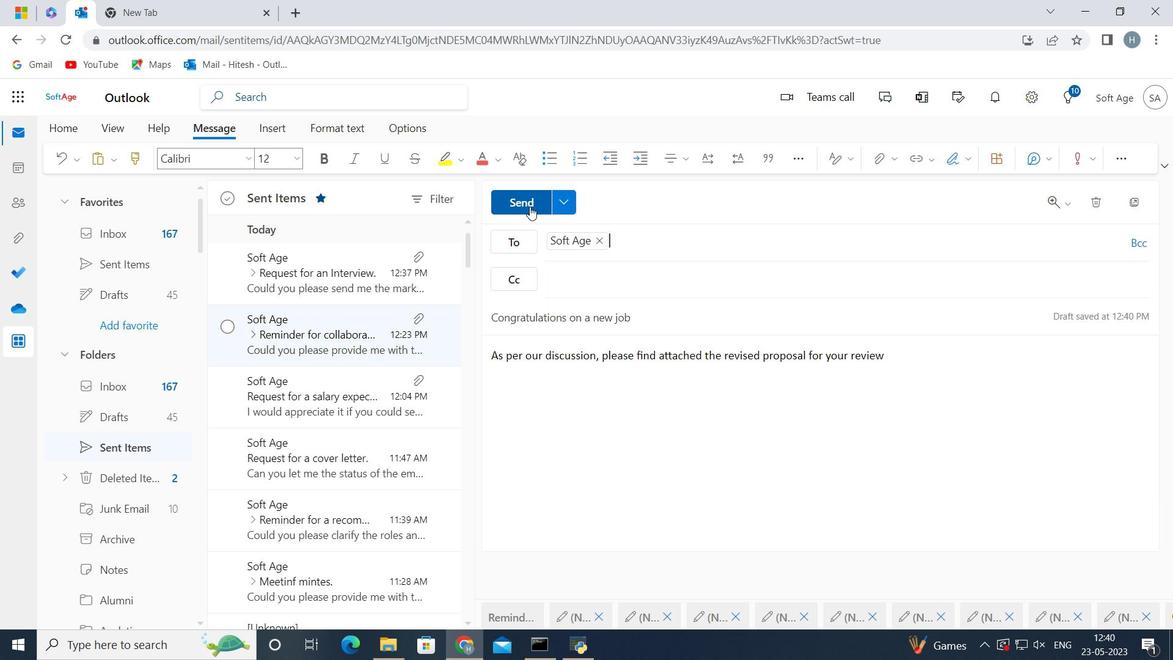 
Action: Mouse pressed left at (525, 203)
Screenshot: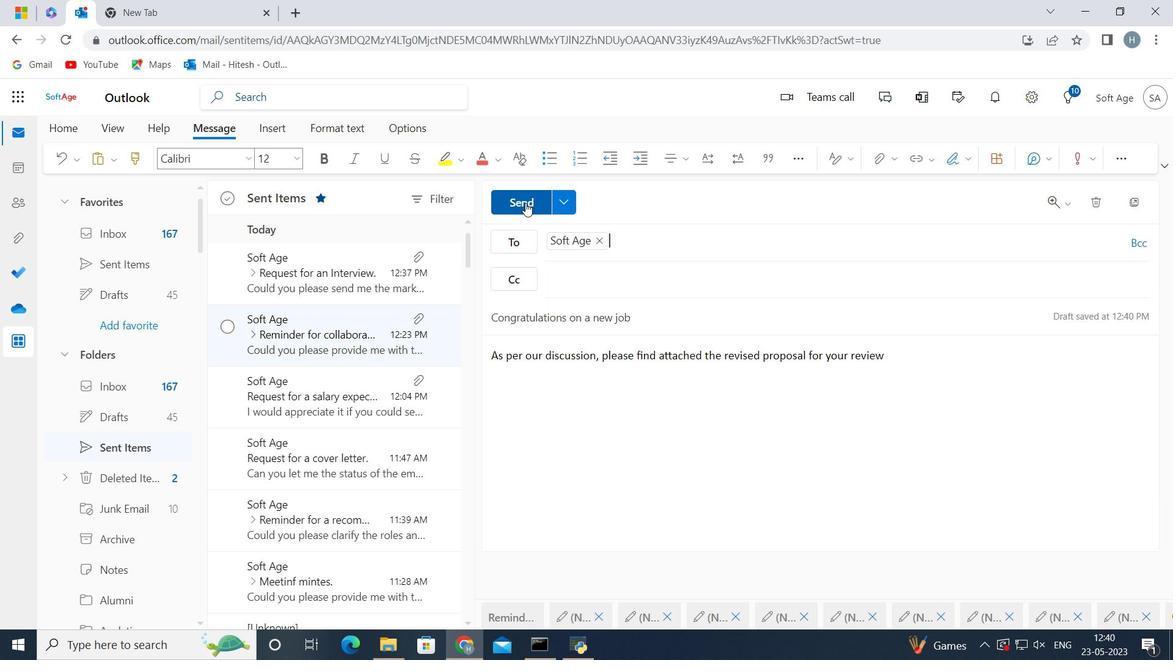 
Action: Mouse moved to (577, 396)
Screenshot: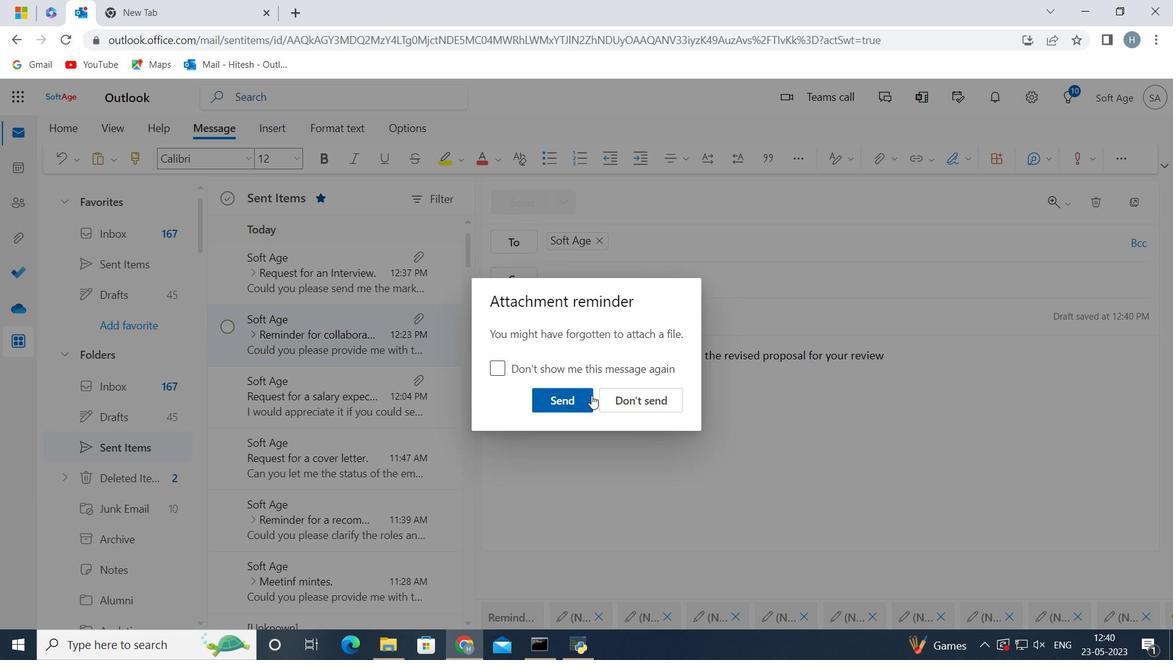 
Action: Mouse pressed left at (577, 396)
Screenshot: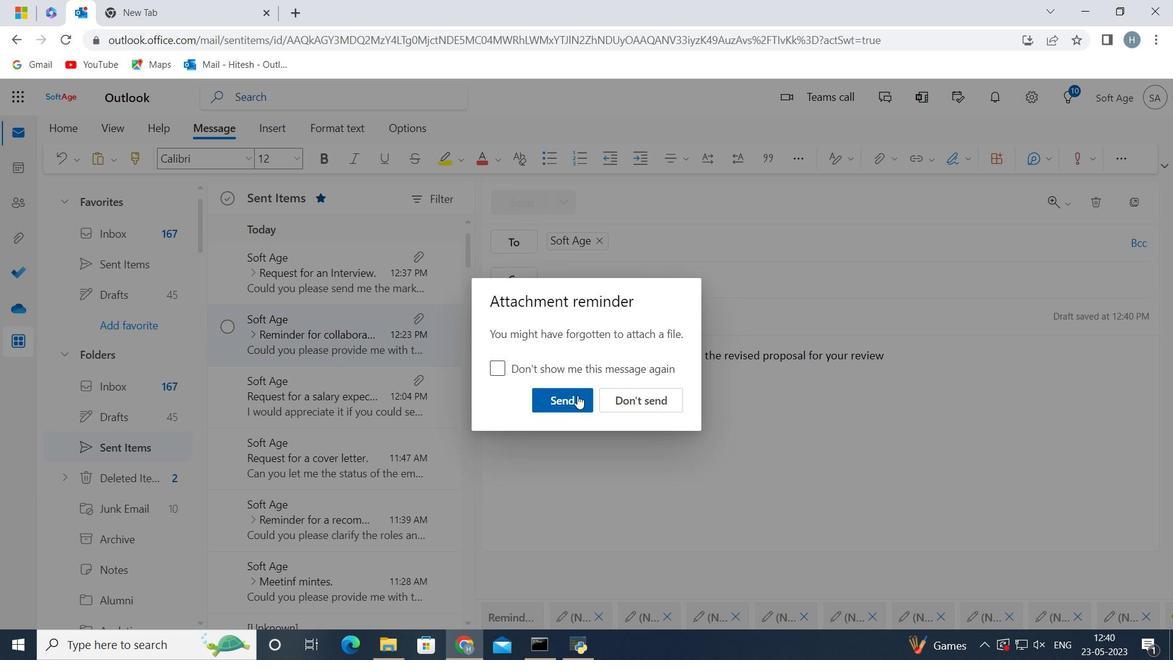 
Action: Mouse moved to (334, 268)
Screenshot: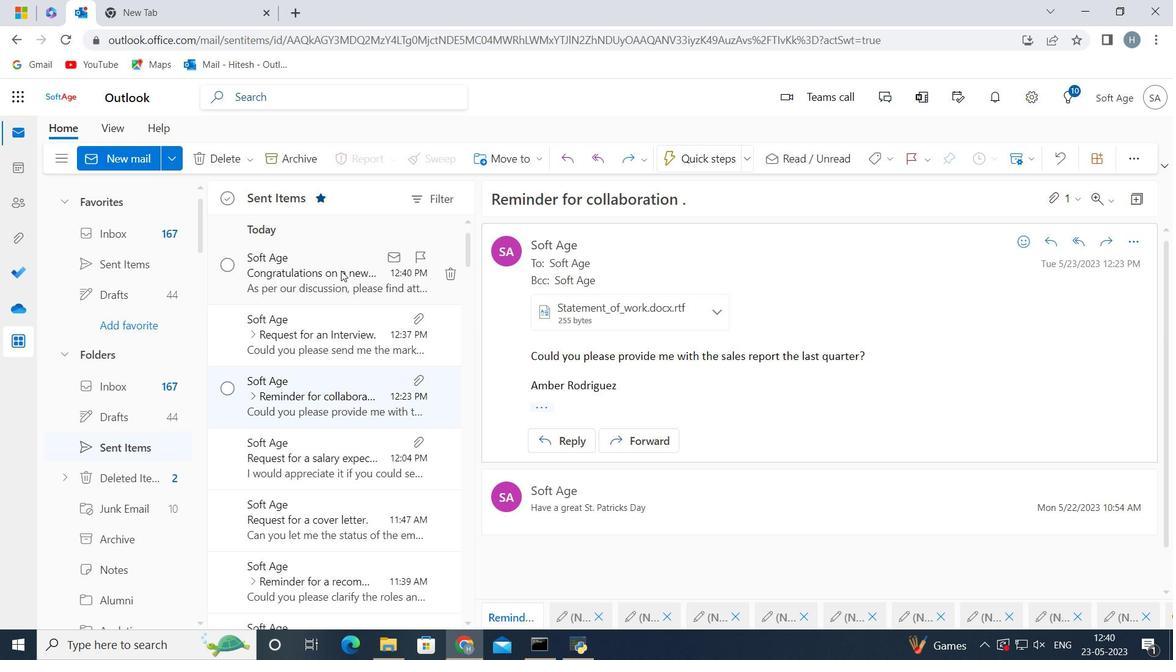 
Action: Mouse pressed left at (334, 268)
Screenshot: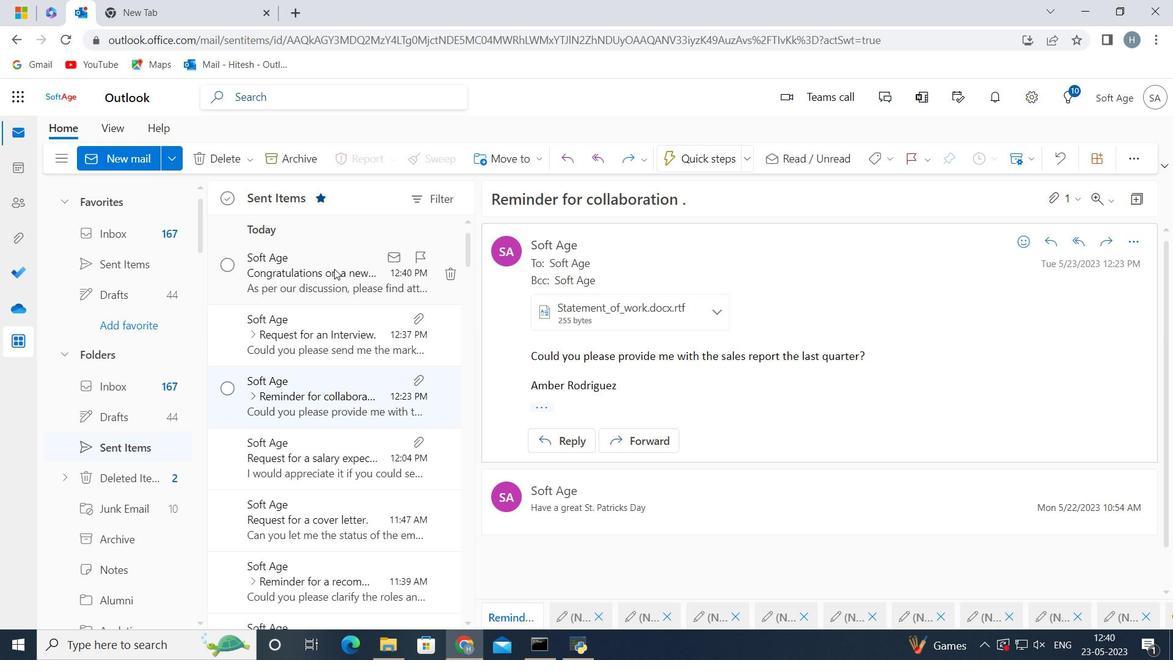 
Action: Mouse moved to (519, 157)
Screenshot: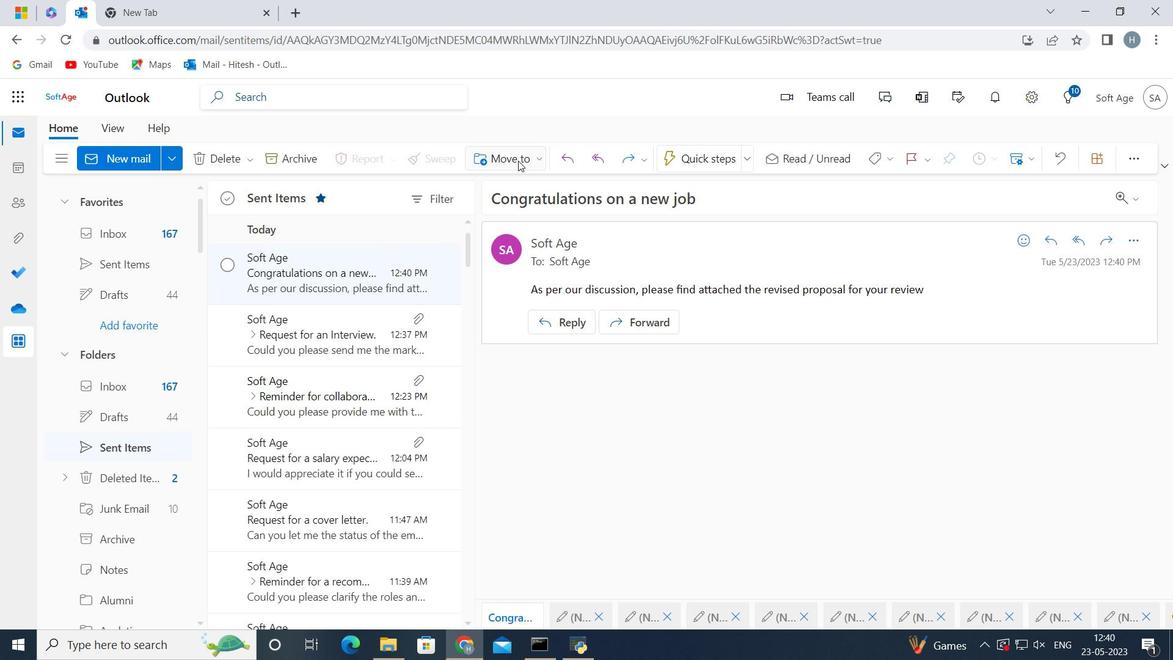 
Action: Mouse pressed left at (519, 157)
Screenshot: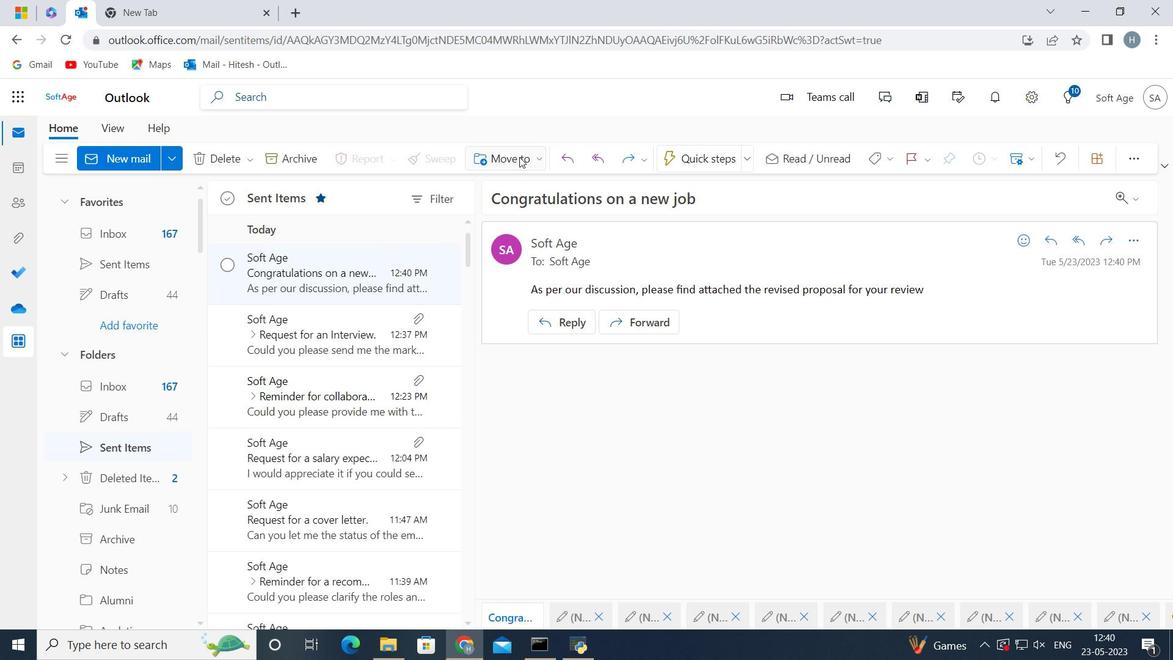 
Action: Mouse moved to (539, 183)
Screenshot: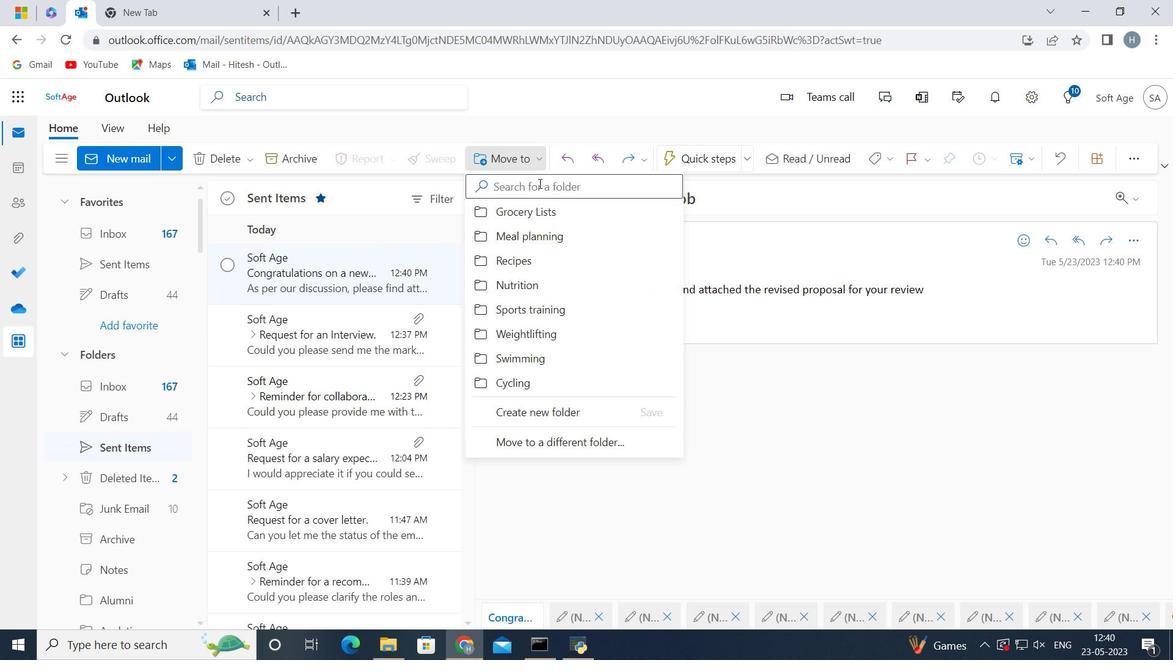 
Action: Mouse pressed left at (539, 183)
Screenshot: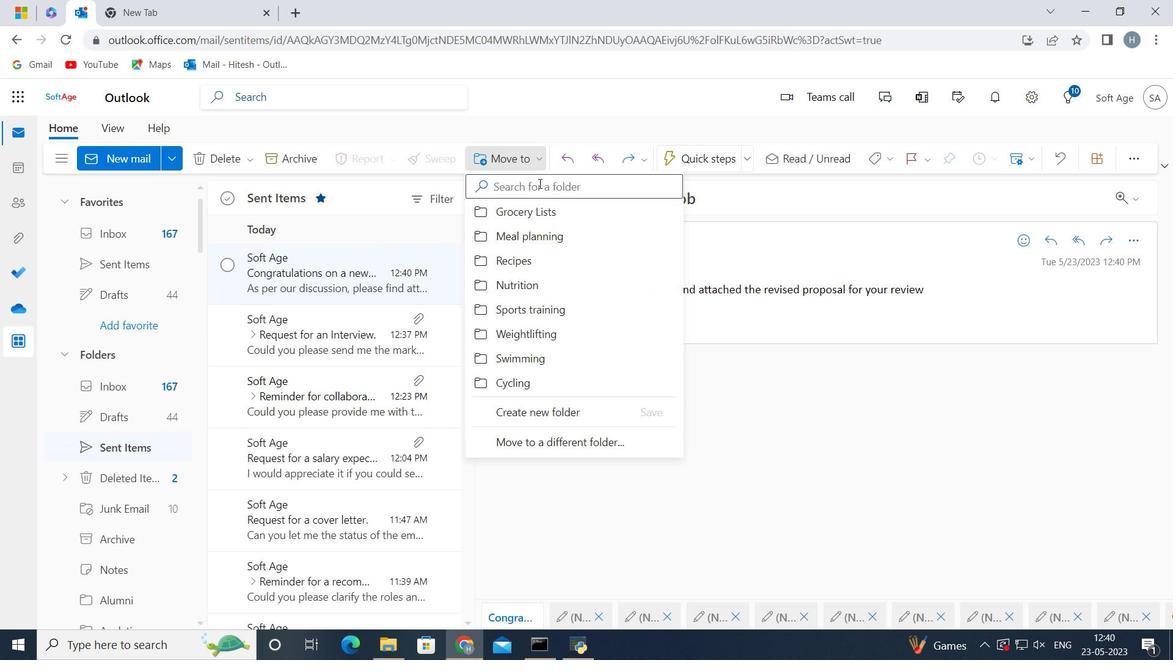 
Action: Key pressed <Key.shift>Restu<Key.backspace>aurants
Screenshot: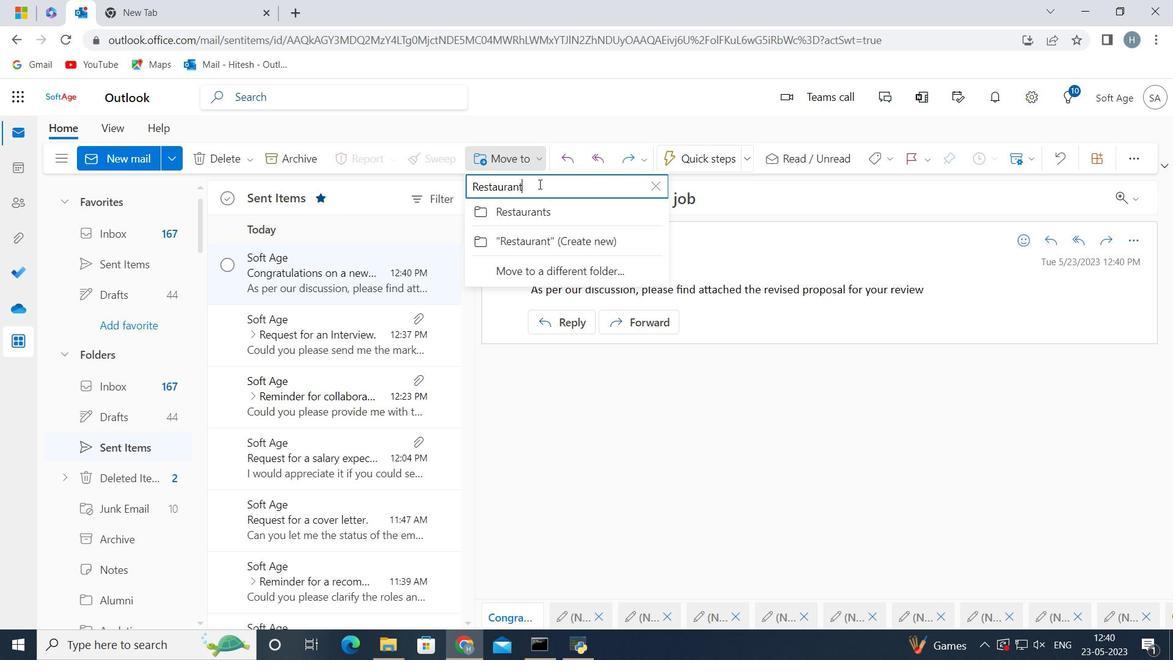 
Action: Mouse moved to (481, 207)
Screenshot: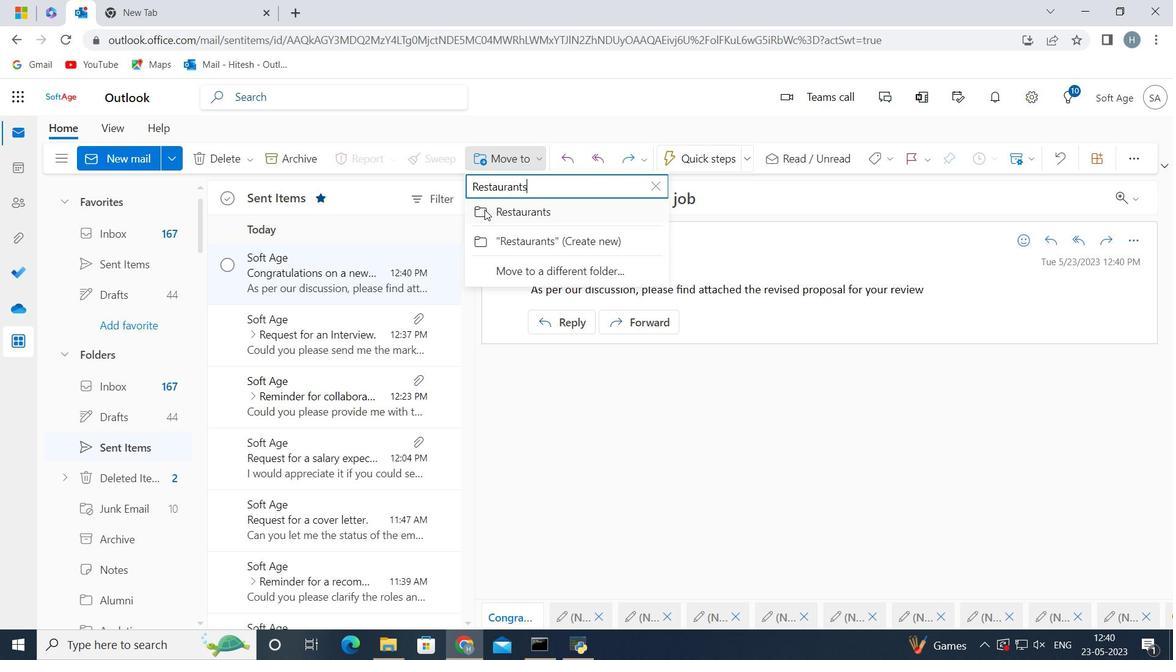 
Action: Mouse pressed left at (481, 207)
Screenshot: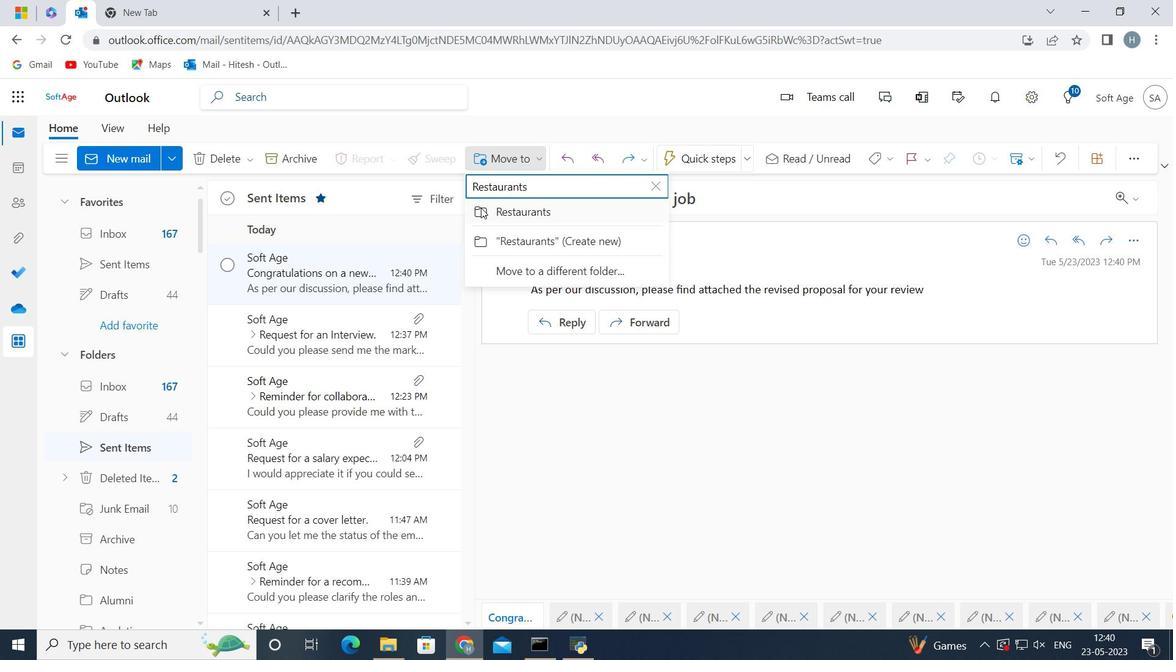 
Action: Mouse moved to (759, 396)
Screenshot: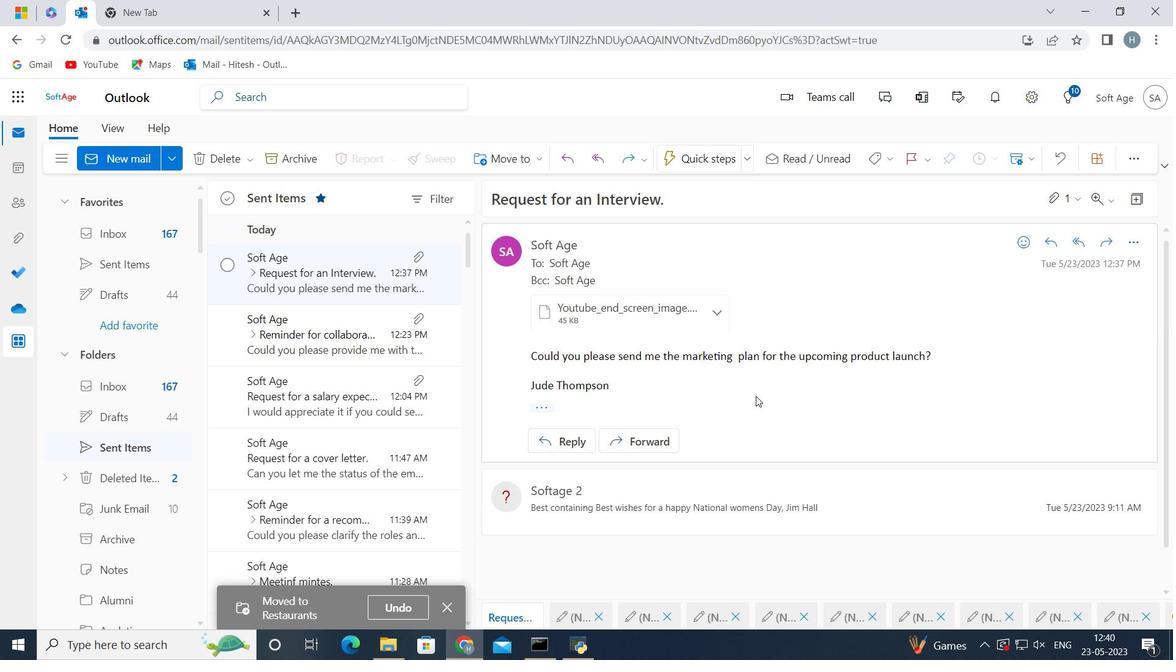 
